 Task: Assign Ayush98111@gmail.com as Assignee of Issue Issue0000000103 in Backlog  in Scrum Project Project0000000021 in Jira. Assign Mailaustralia7@gmail.com as Assignee of Issue Issue0000000104 in Backlog  in Scrum Project Project0000000021 in Jira. Assign Mailaustralia7@gmail.com as Assignee of Issue Issue0000000105 in Backlog  in Scrum Project Project0000000021 in Jira. Assign Carxxstreet791@gmail.com as Assignee of Issue Issue0000000106 in Backlog  in Scrum Project Project0000000022 in Jira. Assign Carxxstreet791@gmail.com as Assignee of Issue Issue0000000107 in Backlog  in Scrum Project Project0000000022 in Jira
Action: Mouse moved to (655, 599)
Screenshot: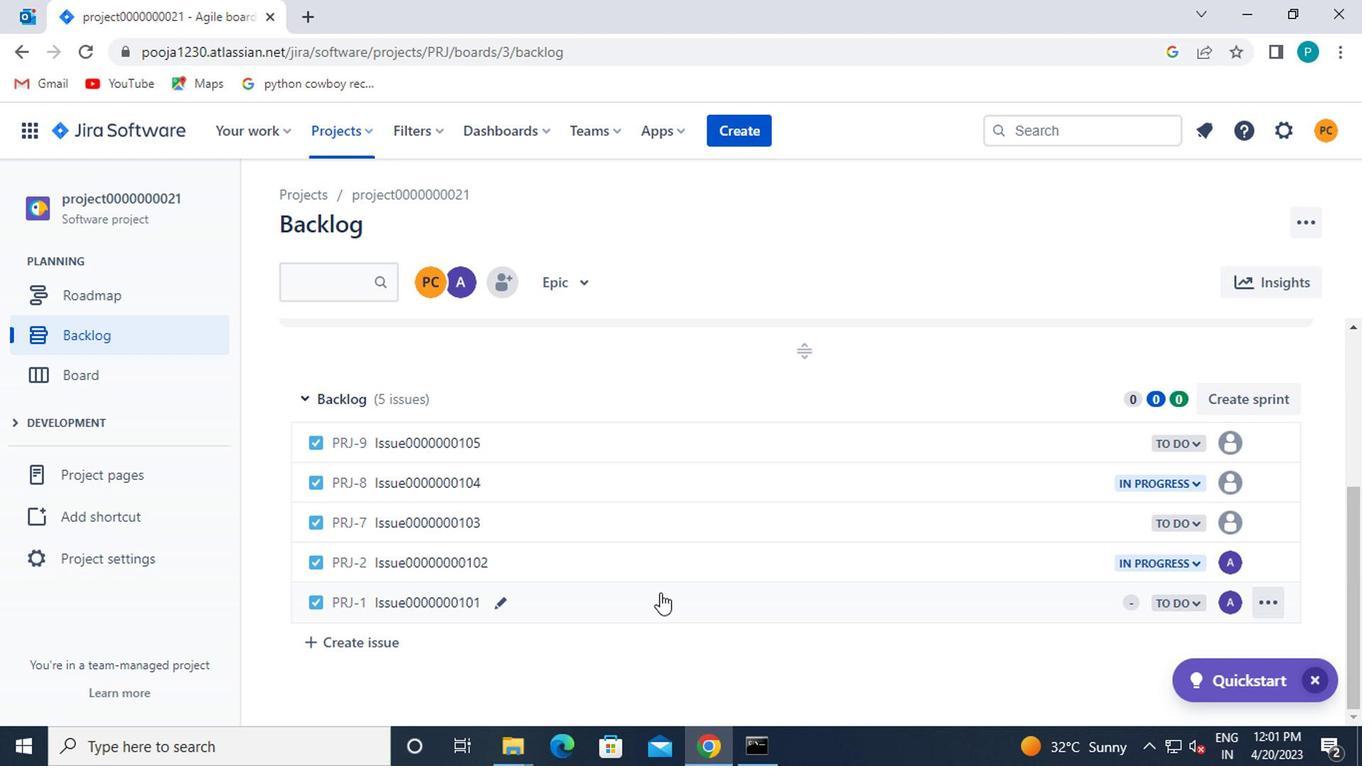 
Action: Mouse scrolled (655, 598) with delta (0, -1)
Screenshot: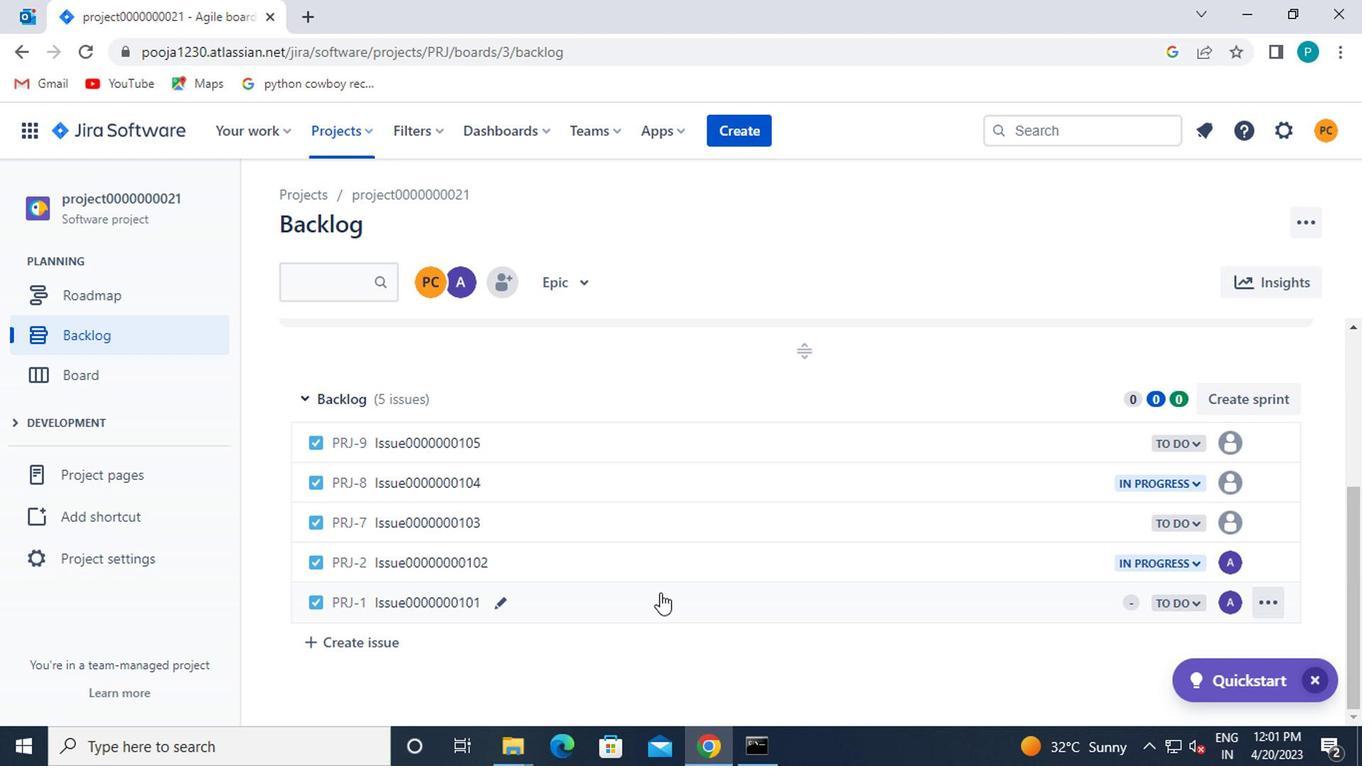 
Action: Mouse moved to (655, 602)
Screenshot: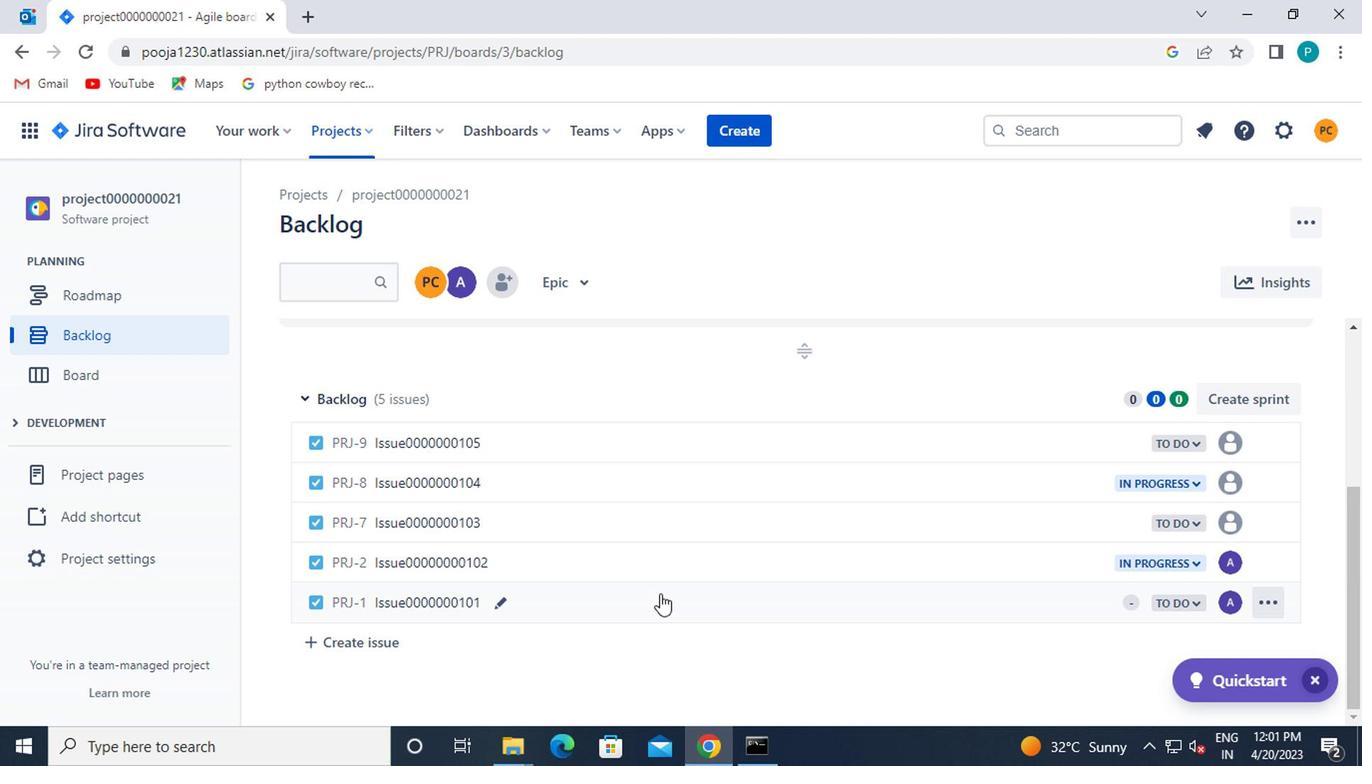 
Action: Mouse scrolled (655, 600) with delta (0, -1)
Screenshot: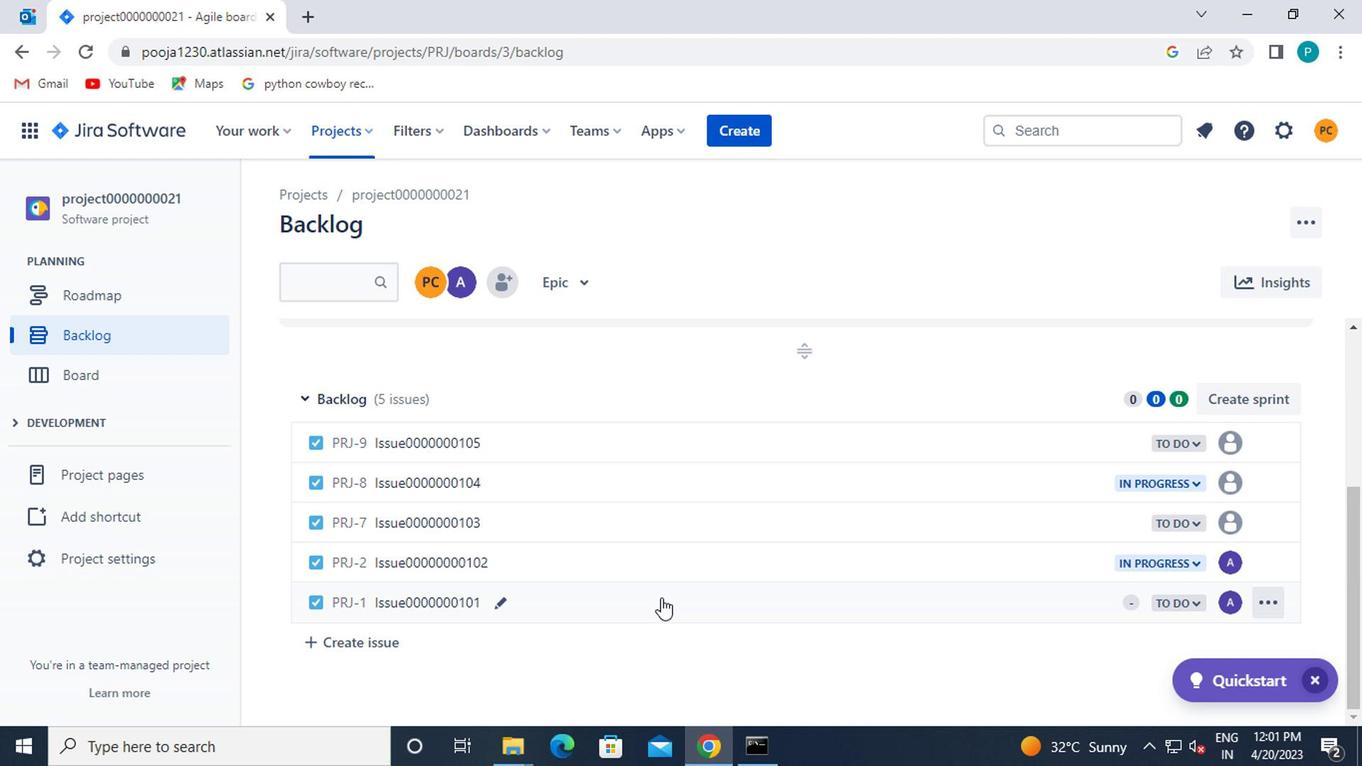 
Action: Mouse moved to (1220, 527)
Screenshot: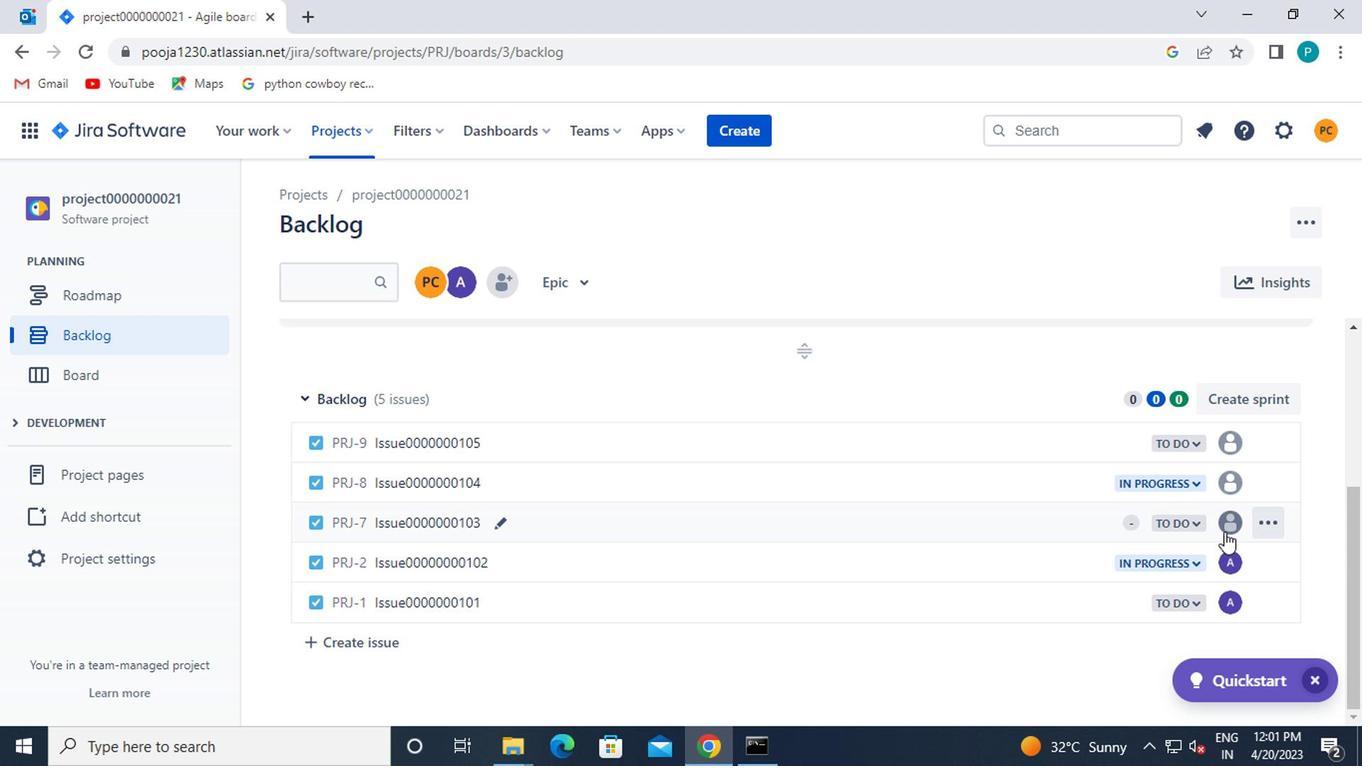 
Action: Mouse pressed left at (1220, 527)
Screenshot: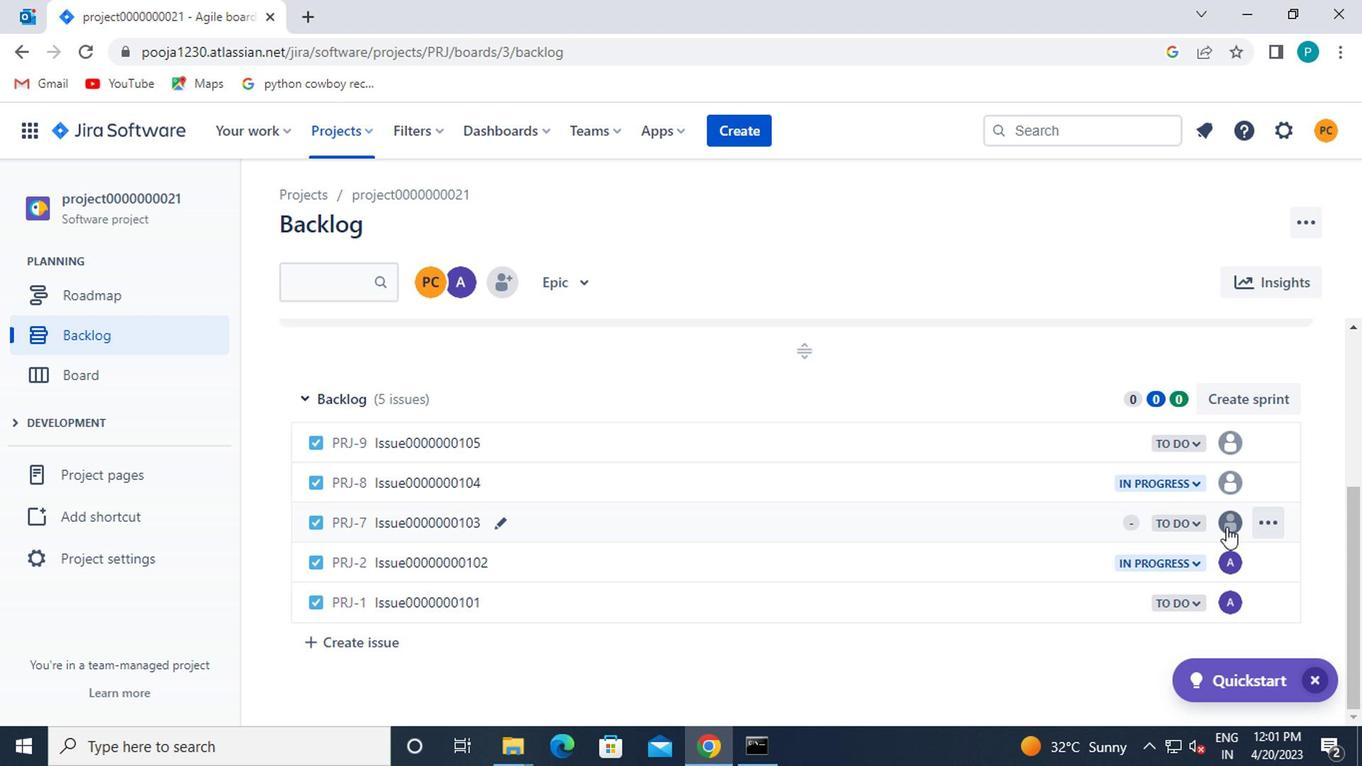 
Action: Mouse moved to (1085, 634)
Screenshot: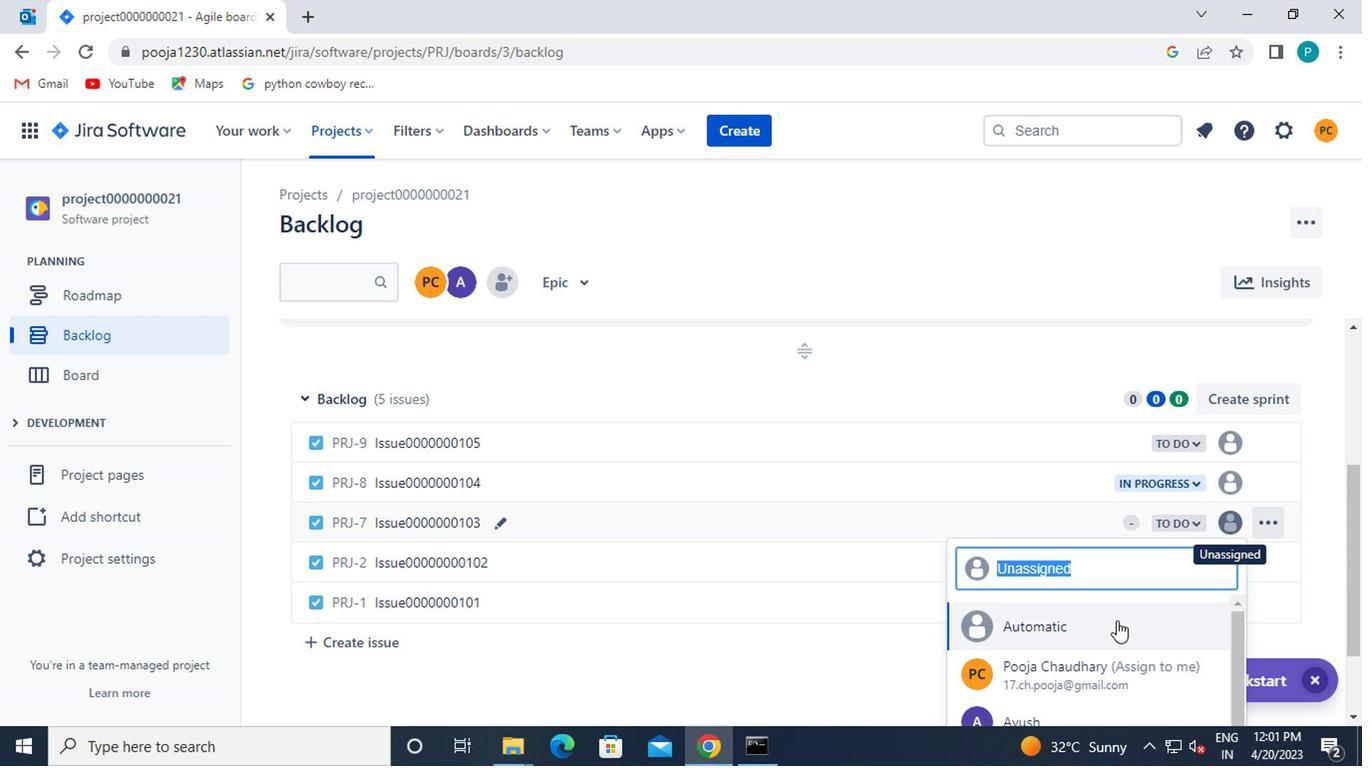 
Action: Mouse scrolled (1085, 634) with delta (0, 0)
Screenshot: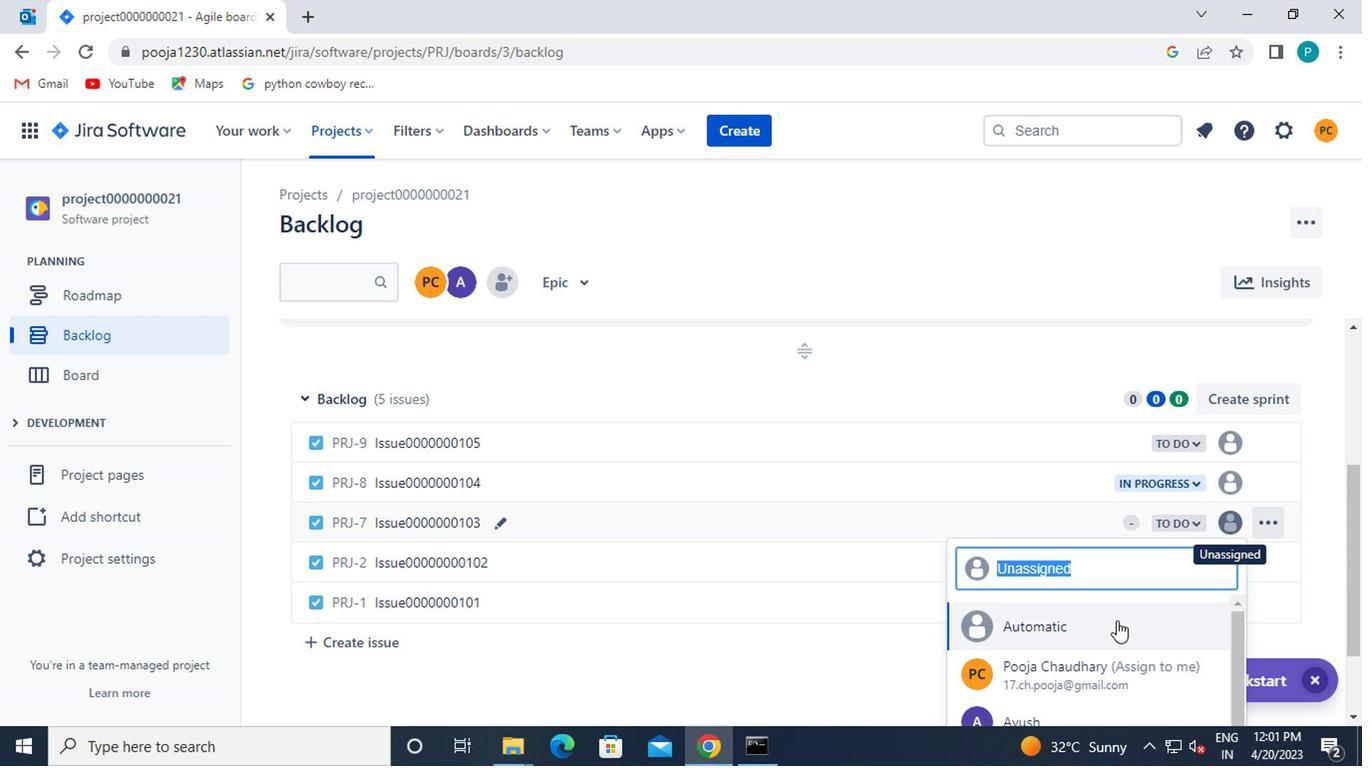 
Action: Mouse moved to (1083, 637)
Screenshot: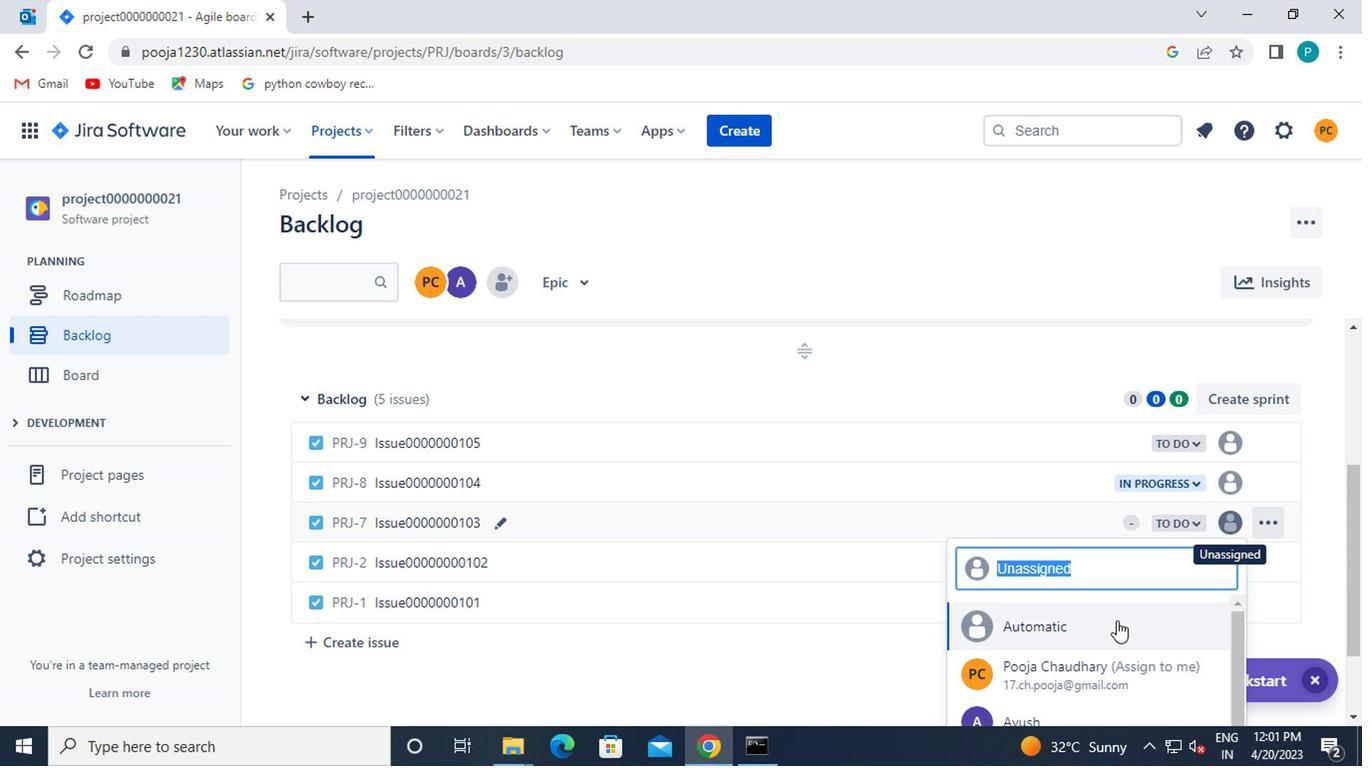 
Action: Mouse scrolled (1083, 636) with delta (0, 0)
Screenshot: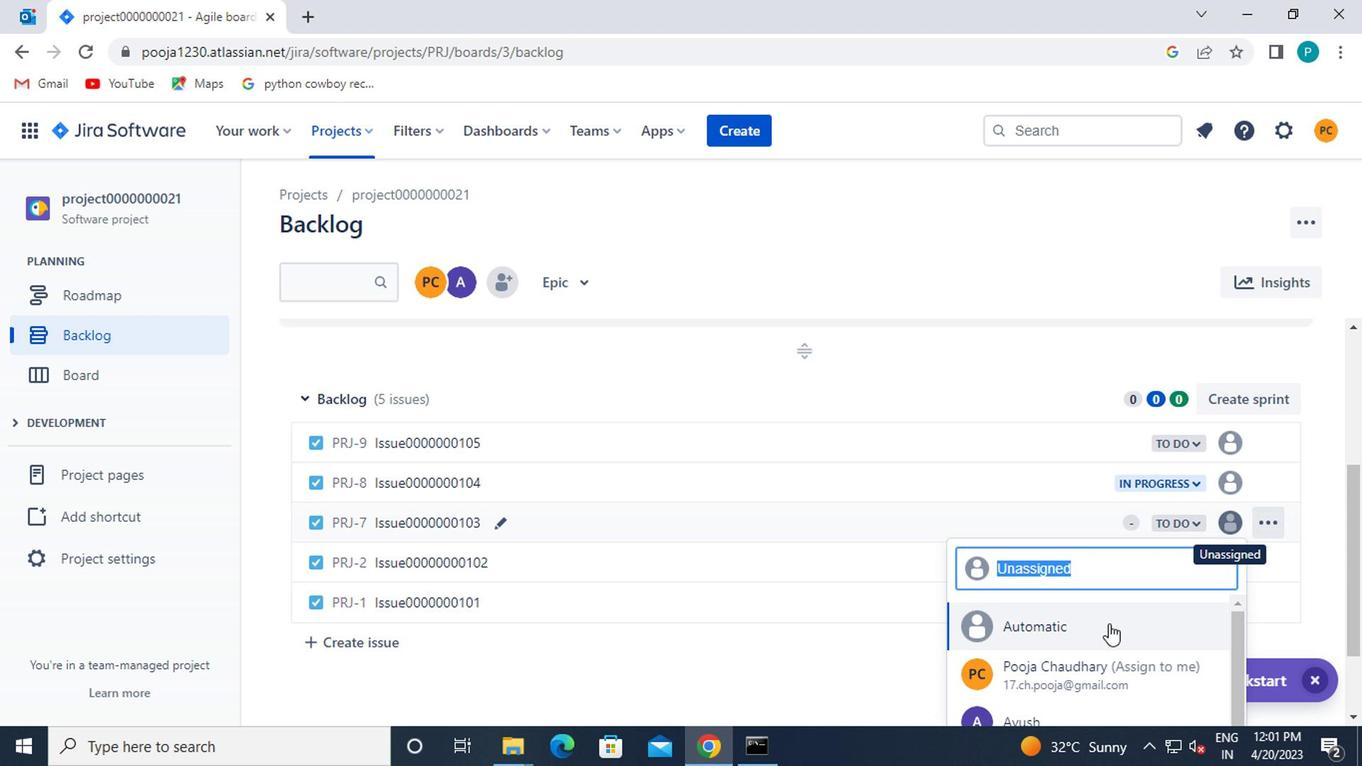 
Action: Mouse moved to (1076, 658)
Screenshot: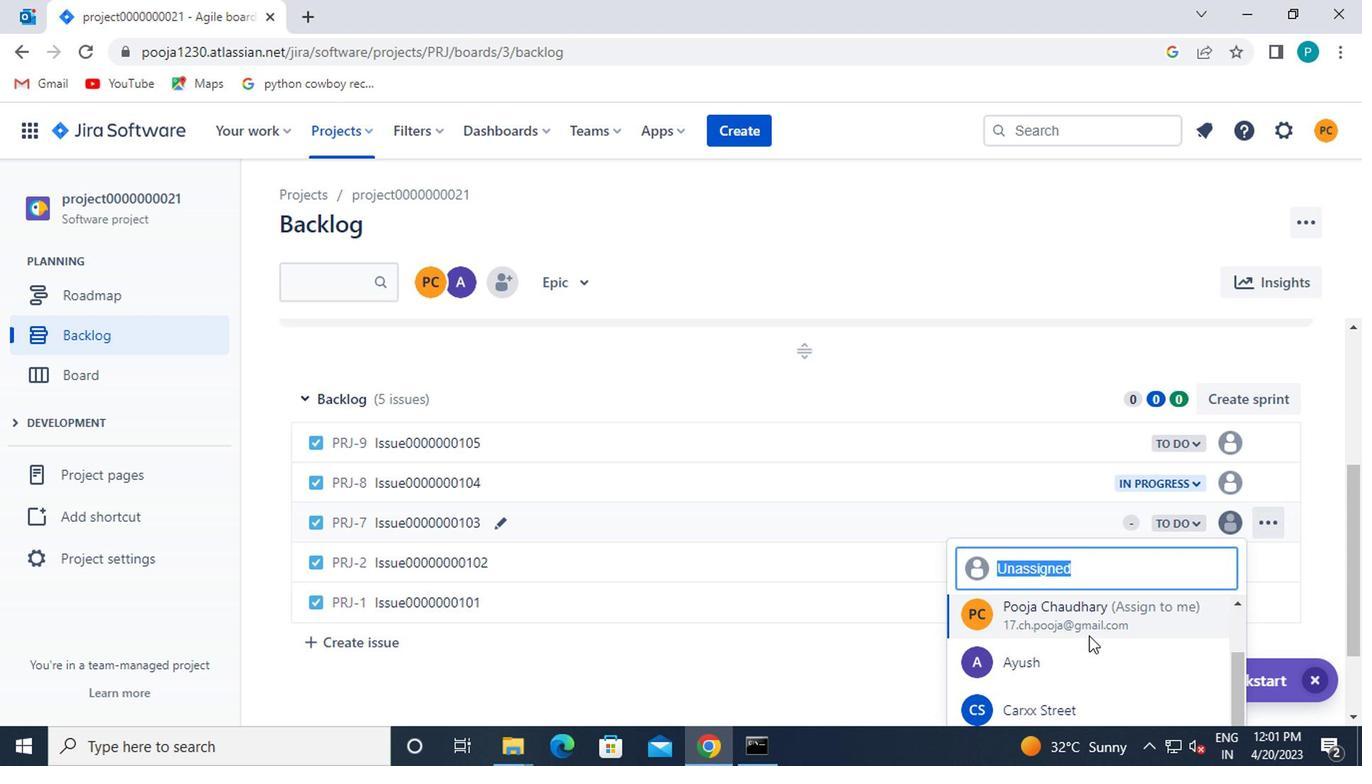 
Action: Mouse pressed left at (1076, 658)
Screenshot: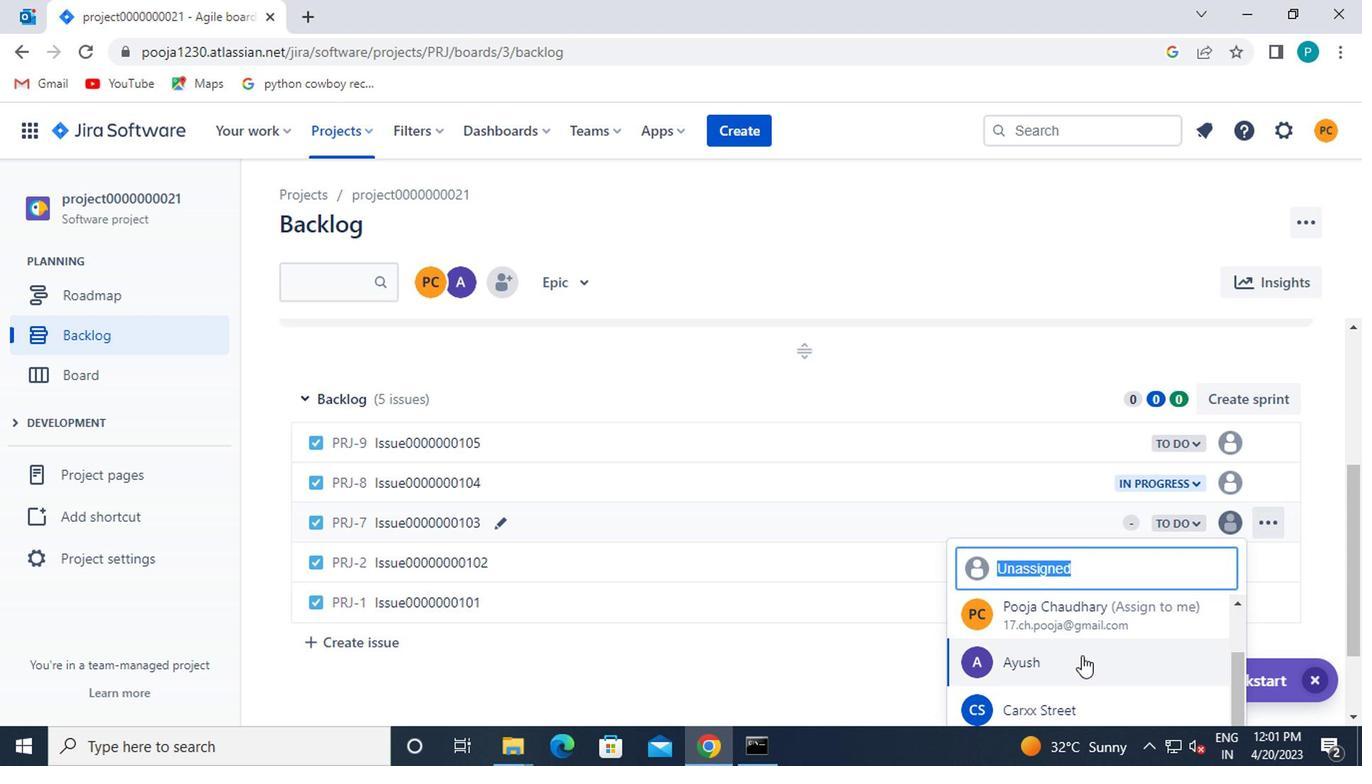 
Action: Mouse moved to (1222, 478)
Screenshot: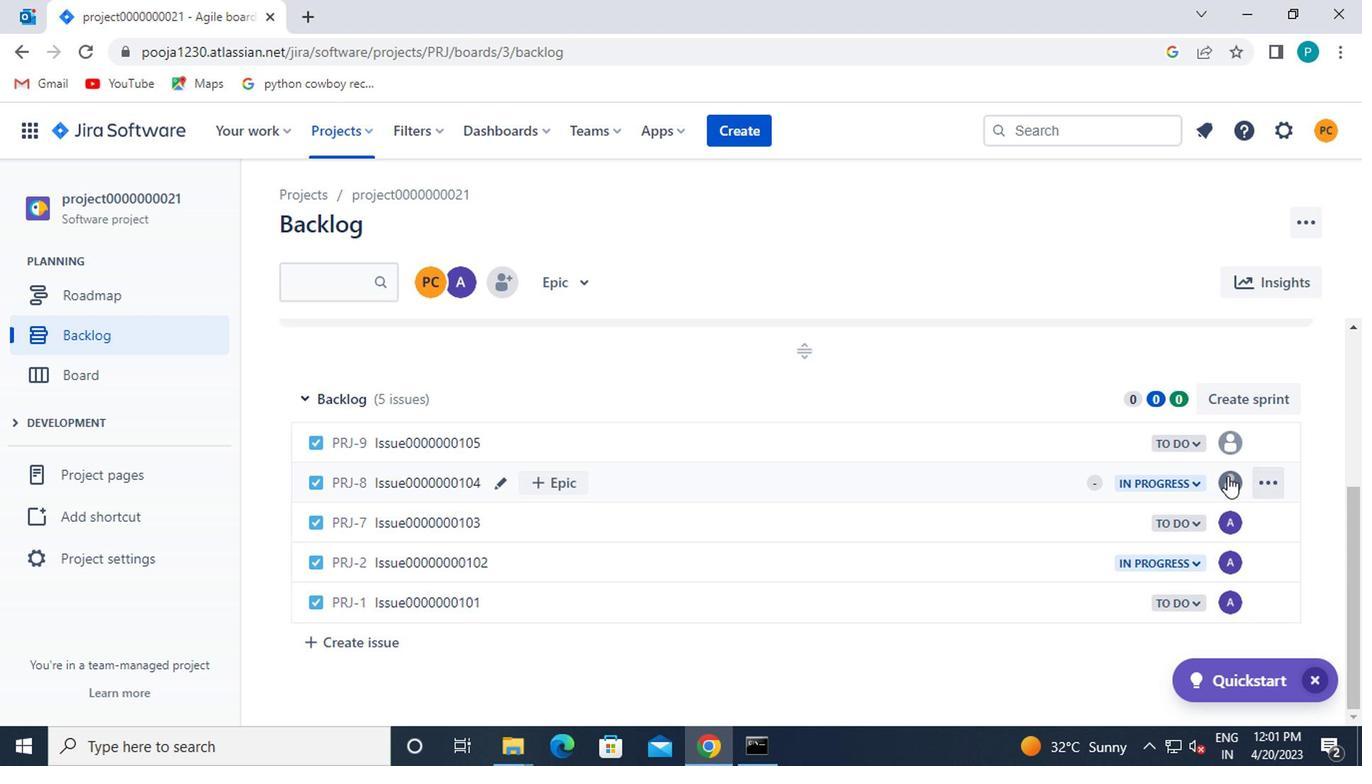 
Action: Mouse pressed left at (1222, 478)
Screenshot: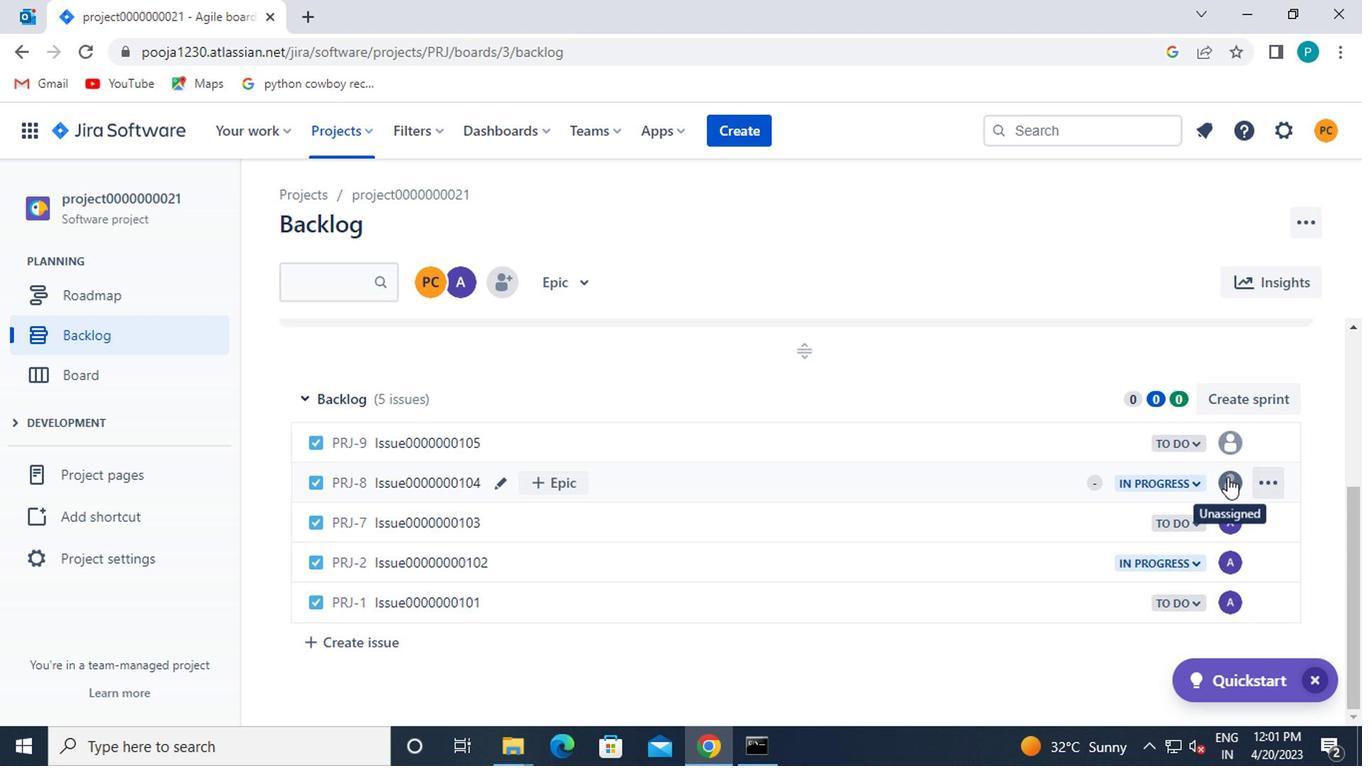 
Action: Mouse moved to (1023, 597)
Screenshot: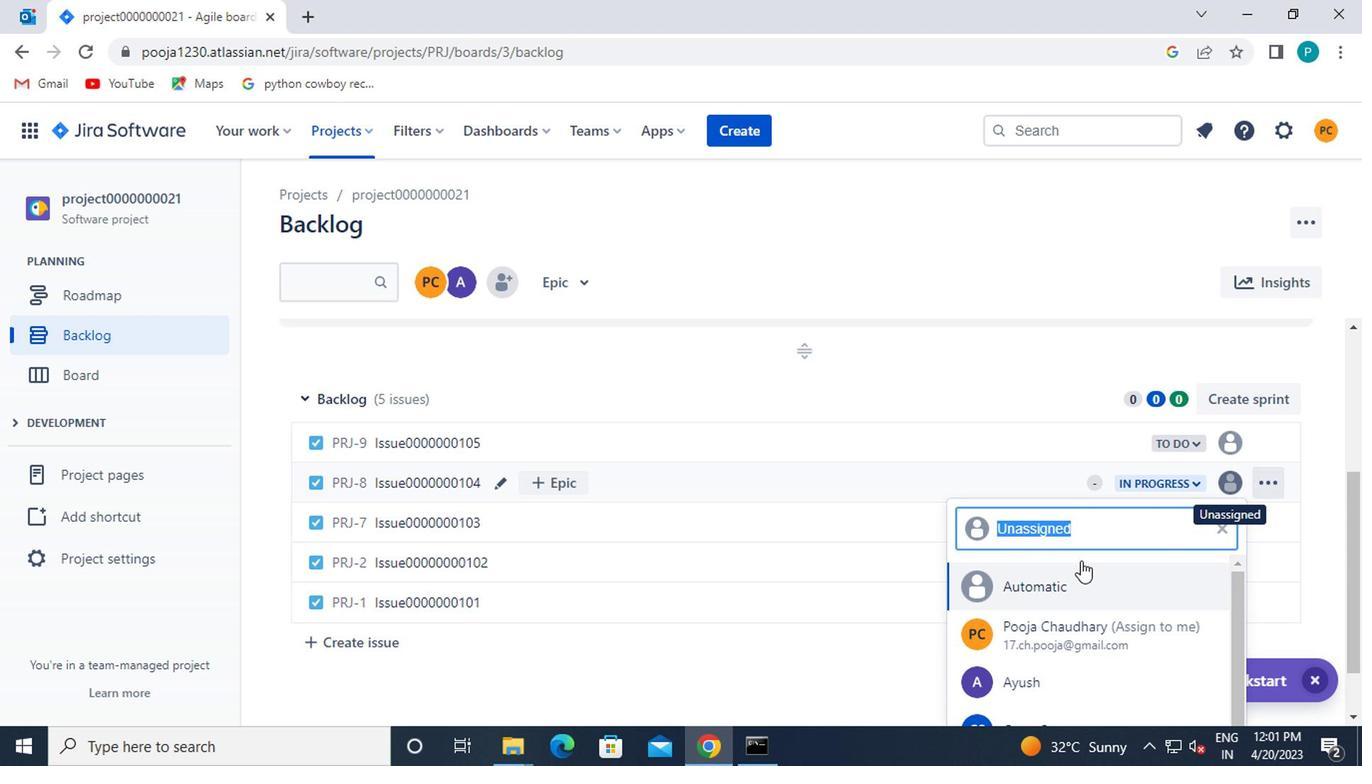 
Action: Mouse scrolled (1023, 595) with delta (0, -1)
Screenshot: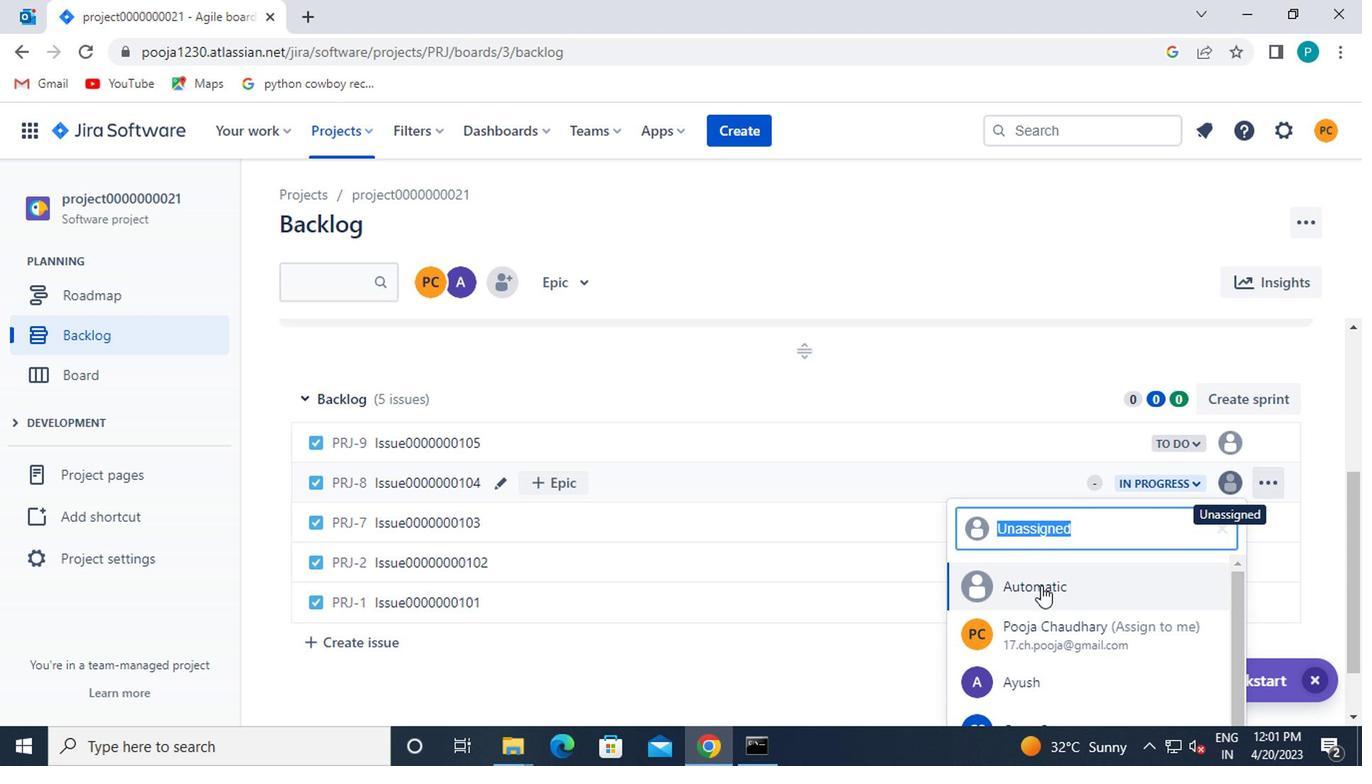 
Action: Mouse moved to (1021, 600)
Screenshot: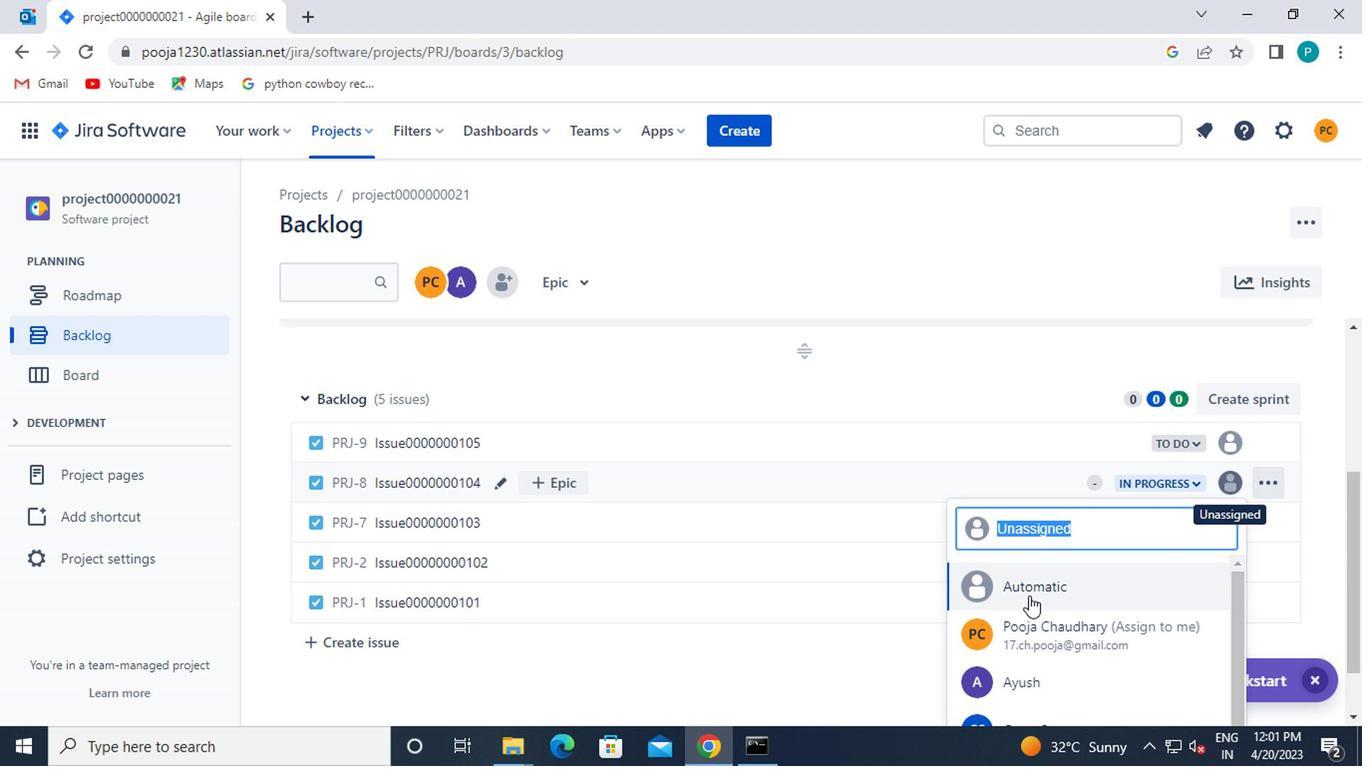 
Action: Mouse scrolled (1021, 600) with delta (0, 0)
Screenshot: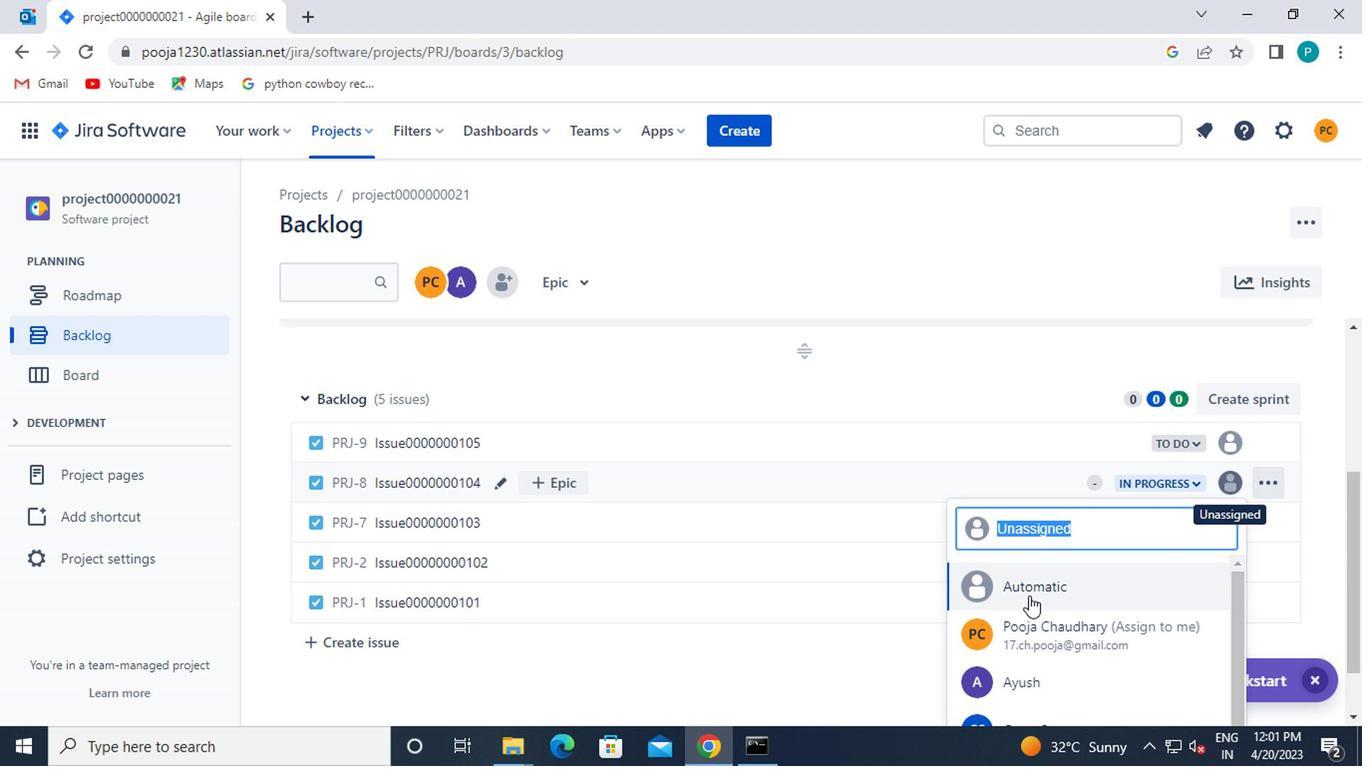 
Action: Mouse moved to (1042, 715)
Screenshot: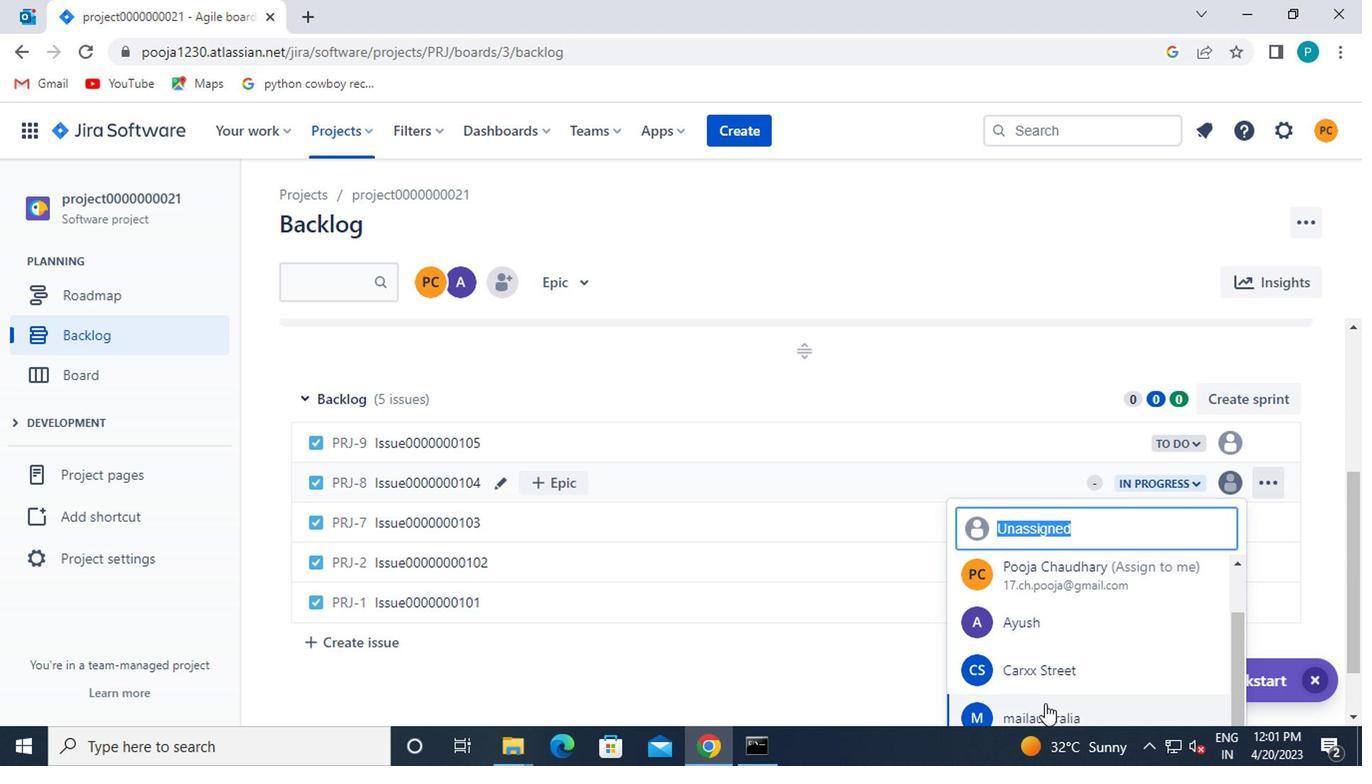 
Action: Mouse pressed left at (1042, 715)
Screenshot: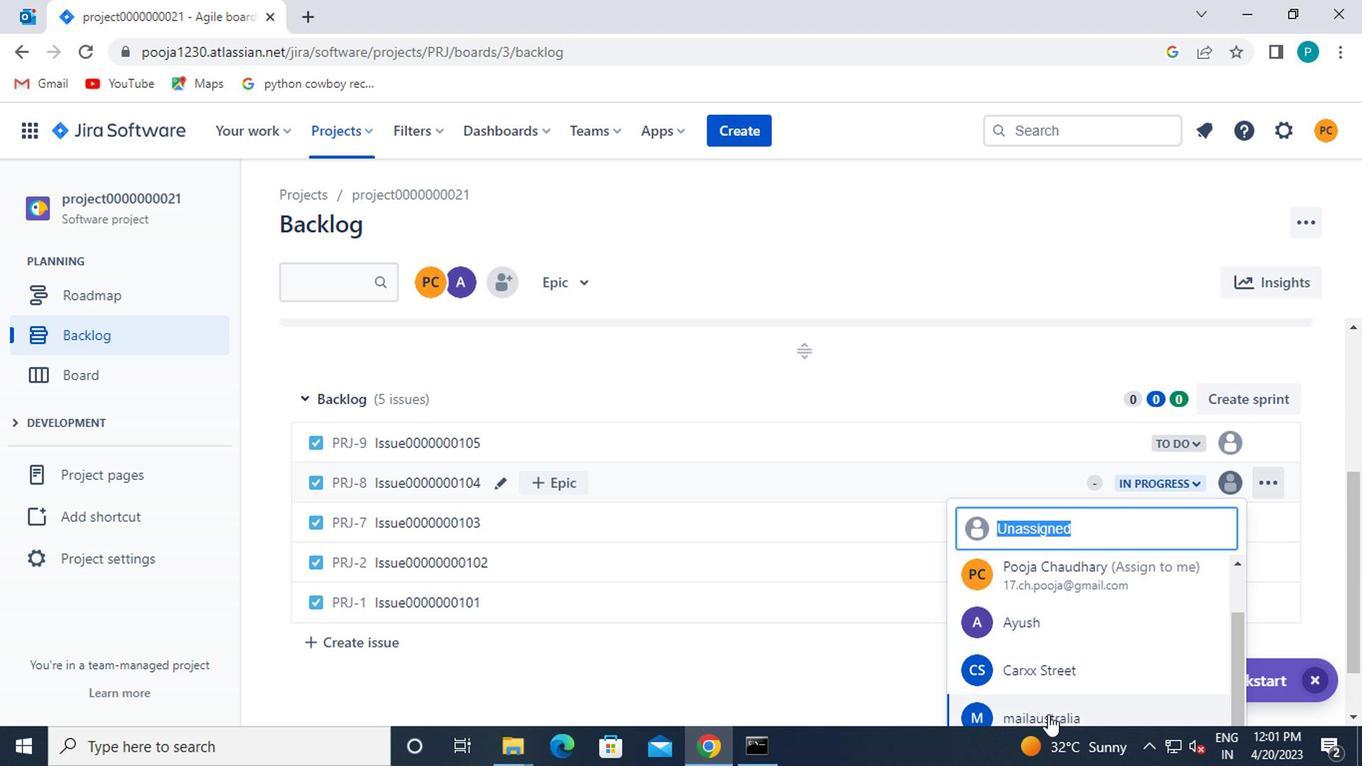 
Action: Mouse moved to (1218, 439)
Screenshot: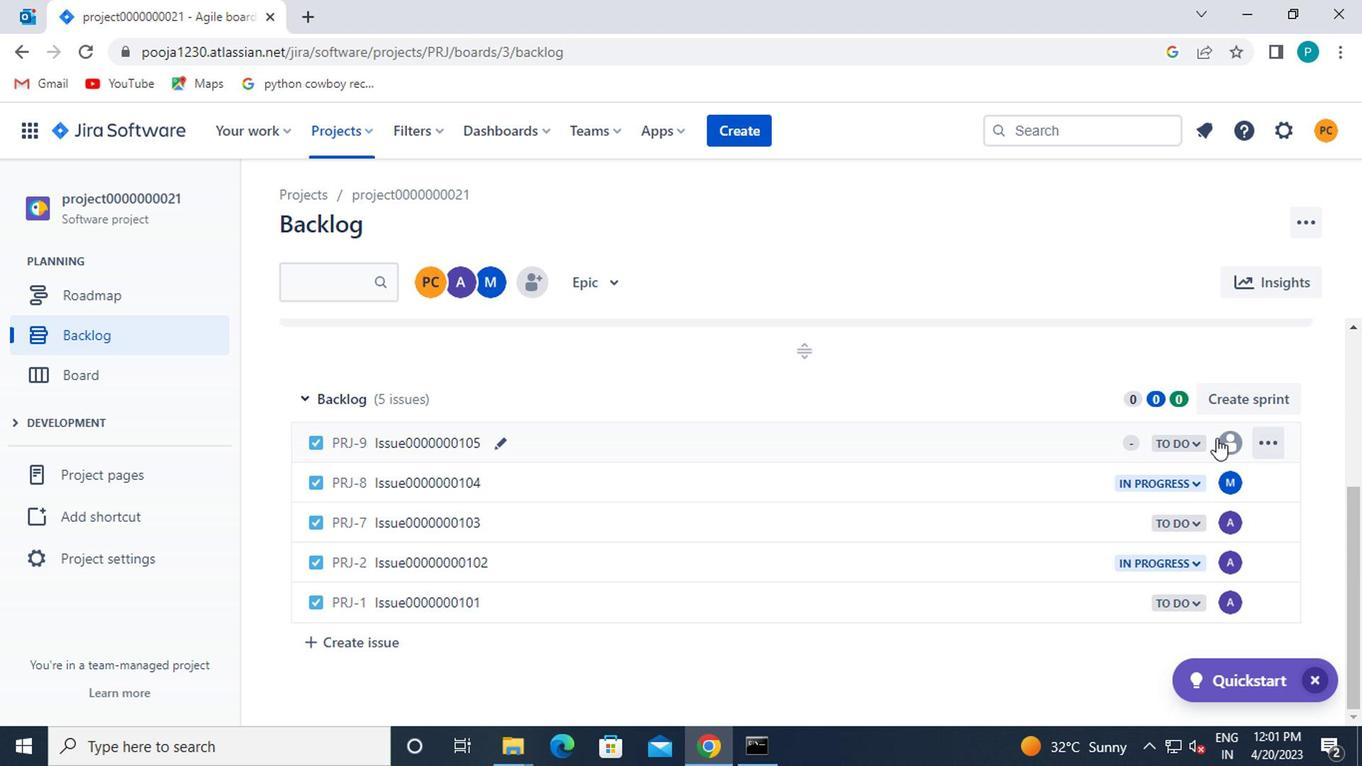 
Action: Mouse pressed left at (1218, 439)
Screenshot: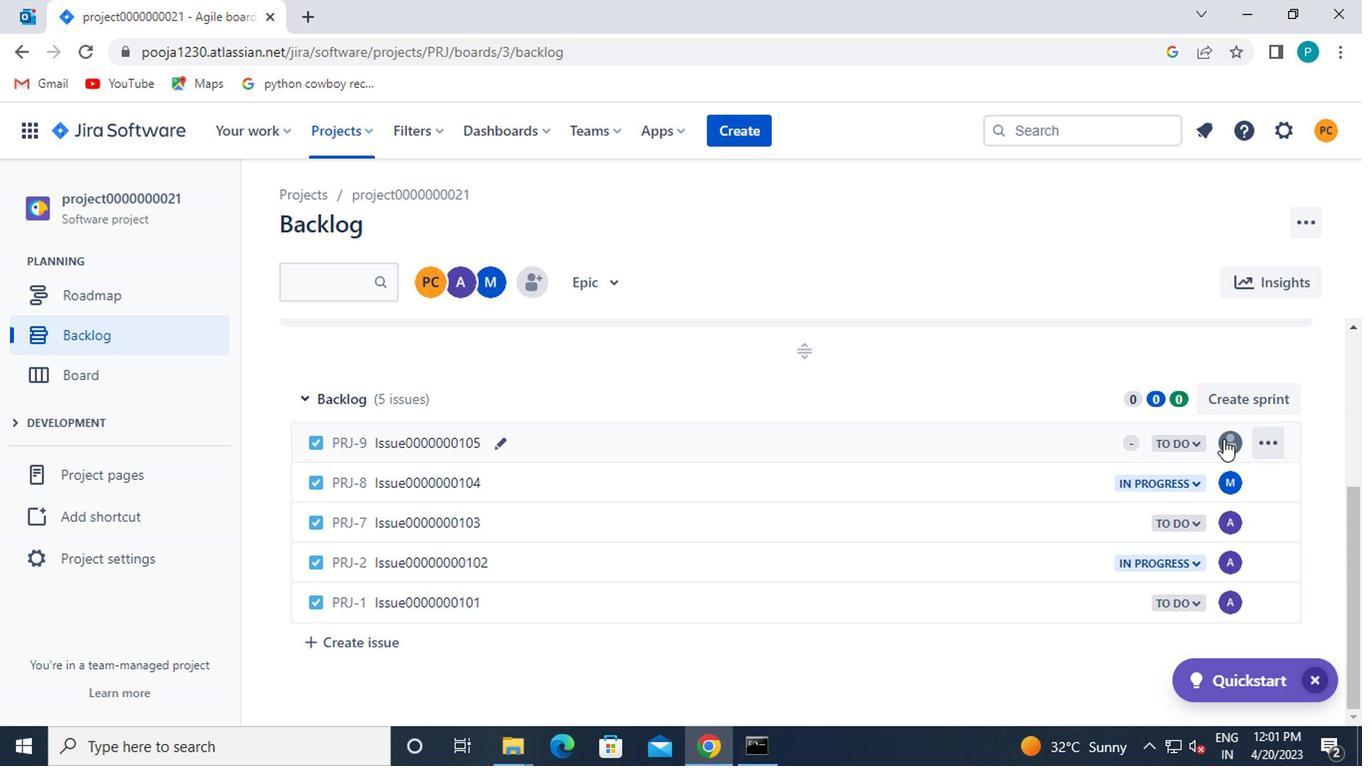 
Action: Mouse moved to (1083, 587)
Screenshot: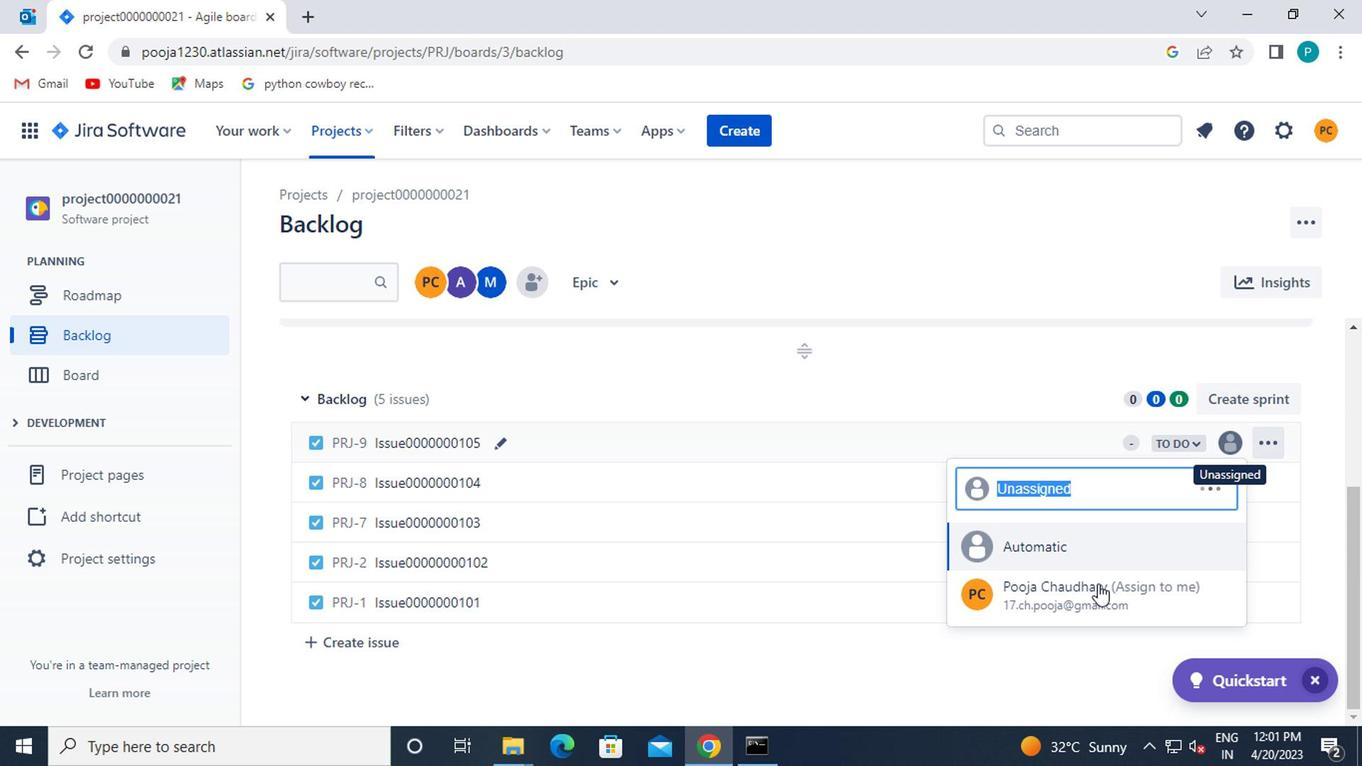 
Action: Mouse scrolled (1083, 586) with delta (0, -1)
Screenshot: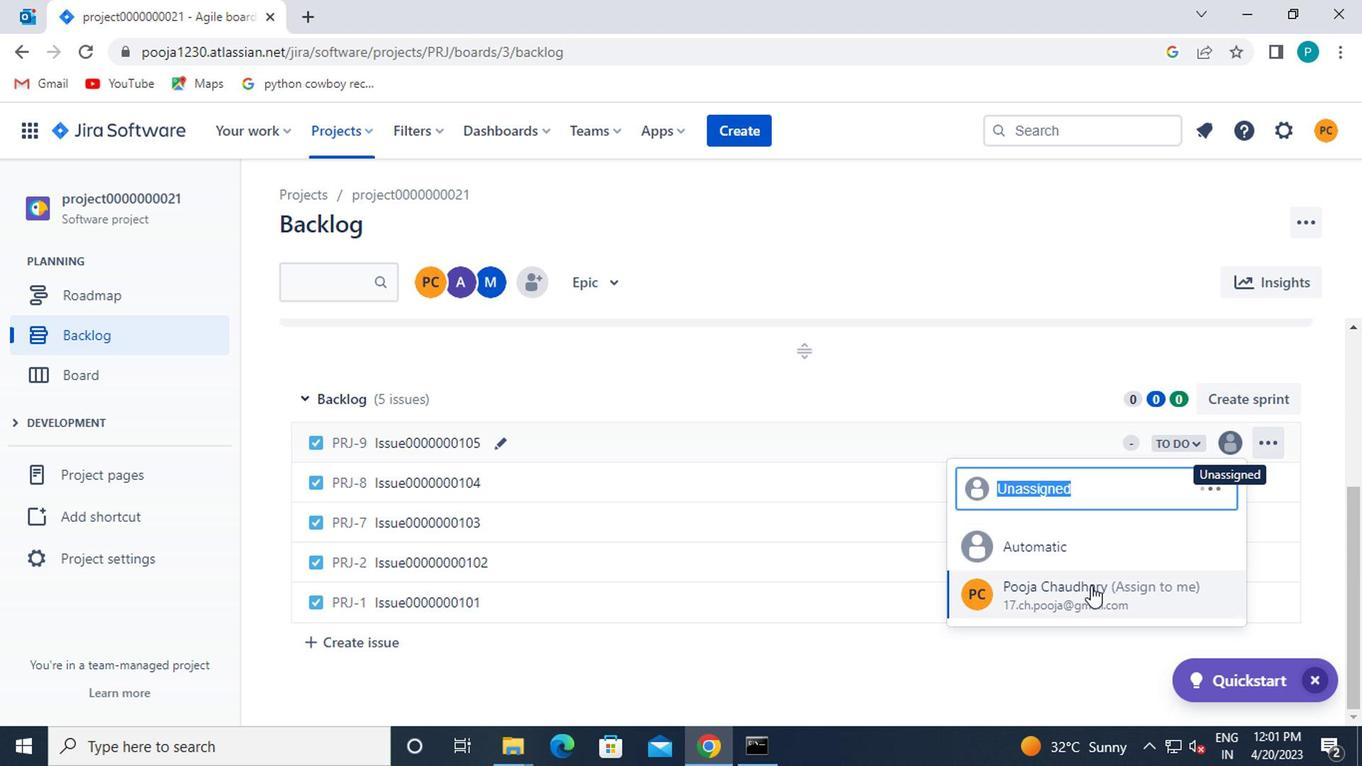 
Action: Mouse scrolled (1083, 586) with delta (0, -1)
Screenshot: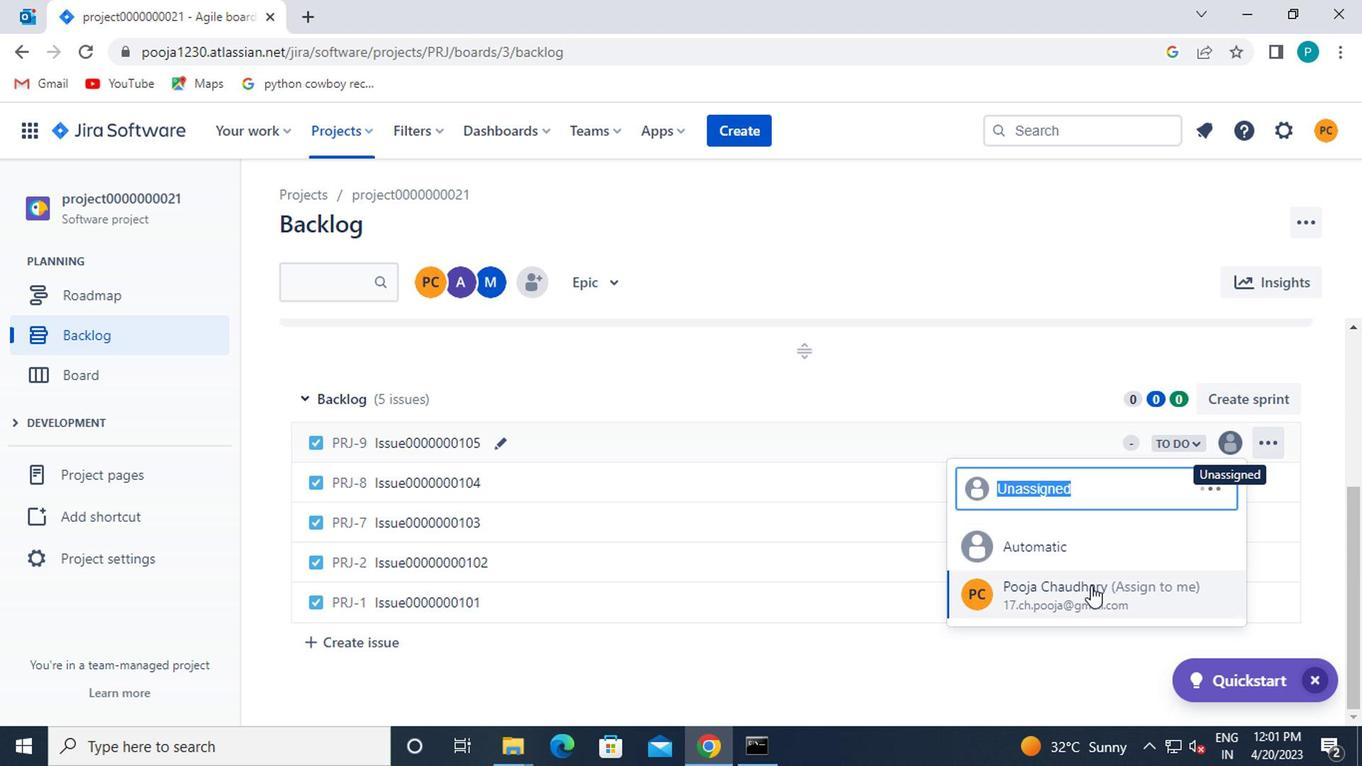 
Action: Mouse moved to (1051, 566)
Screenshot: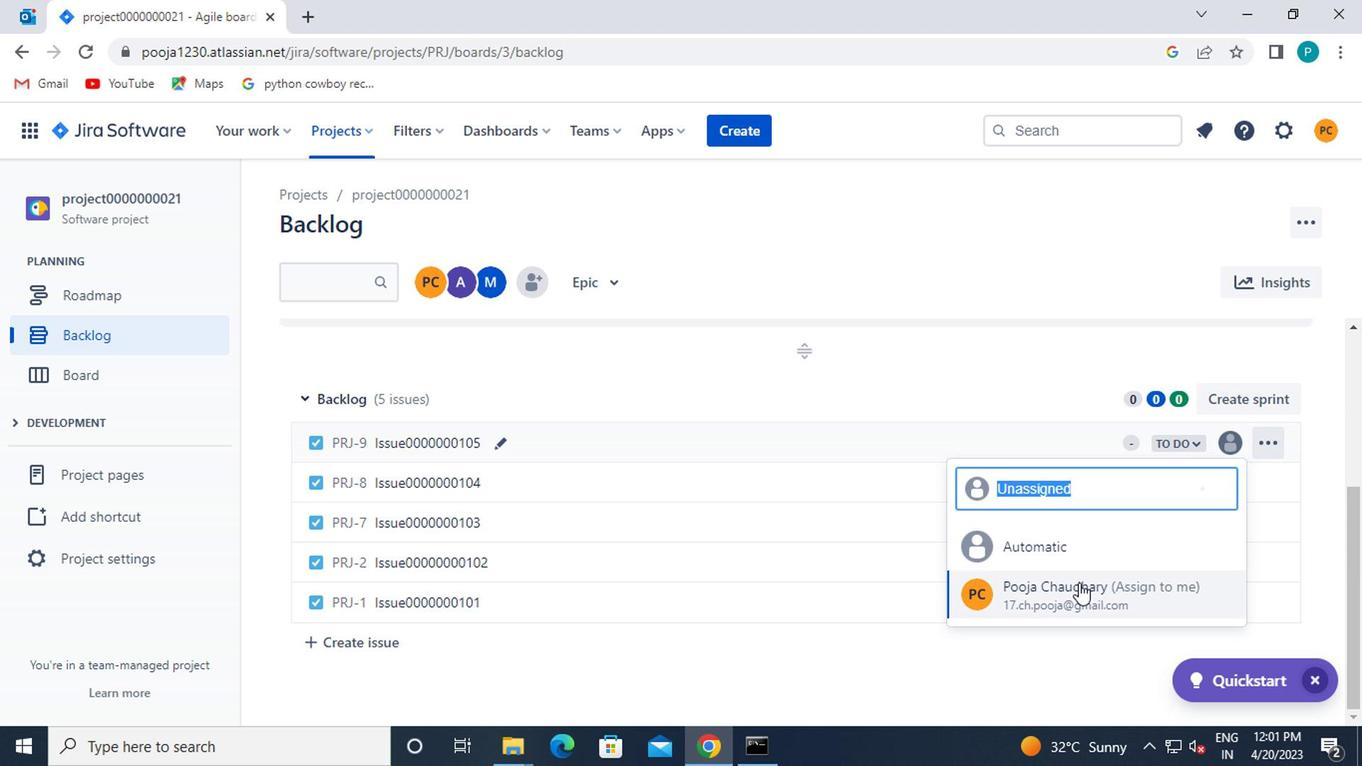 
Action: Mouse scrolled (1051, 566) with delta (0, 0)
Screenshot: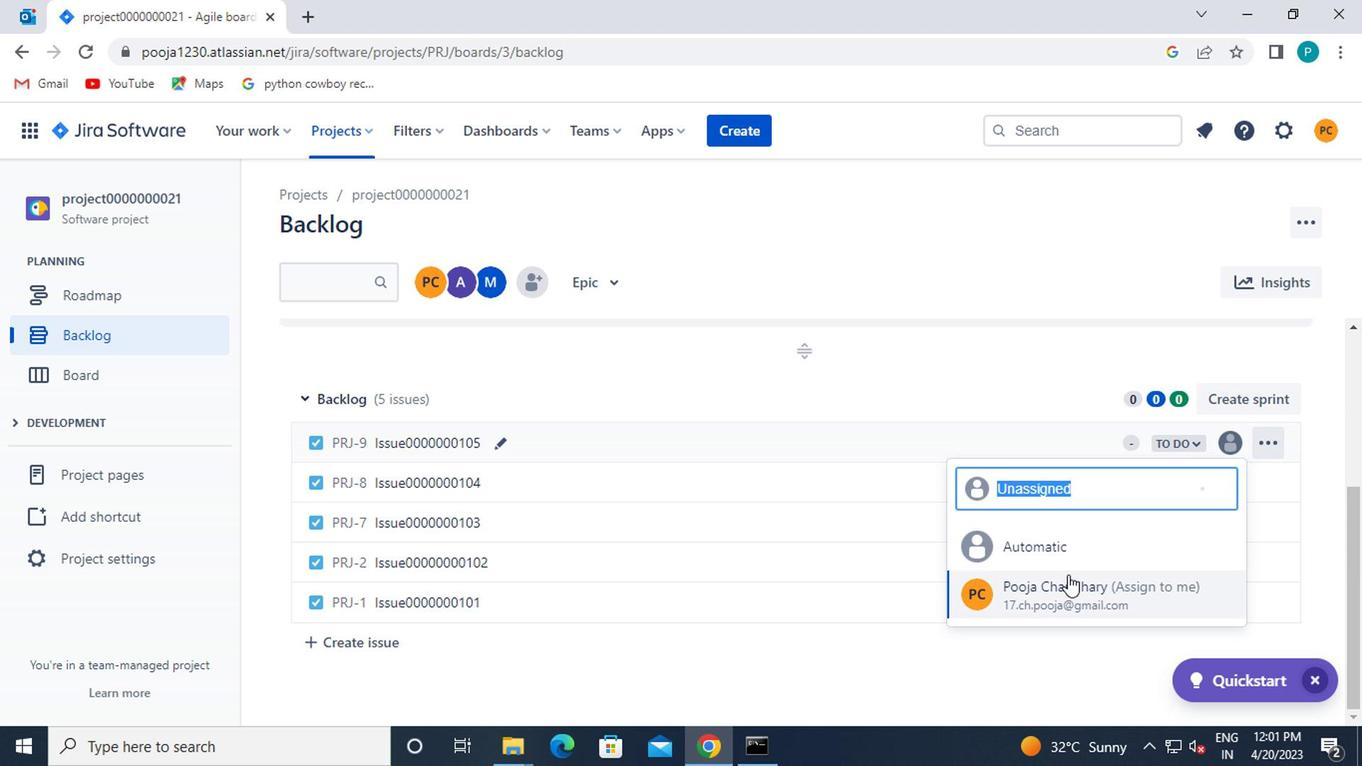 
Action: Mouse scrolled (1051, 566) with delta (0, 0)
Screenshot: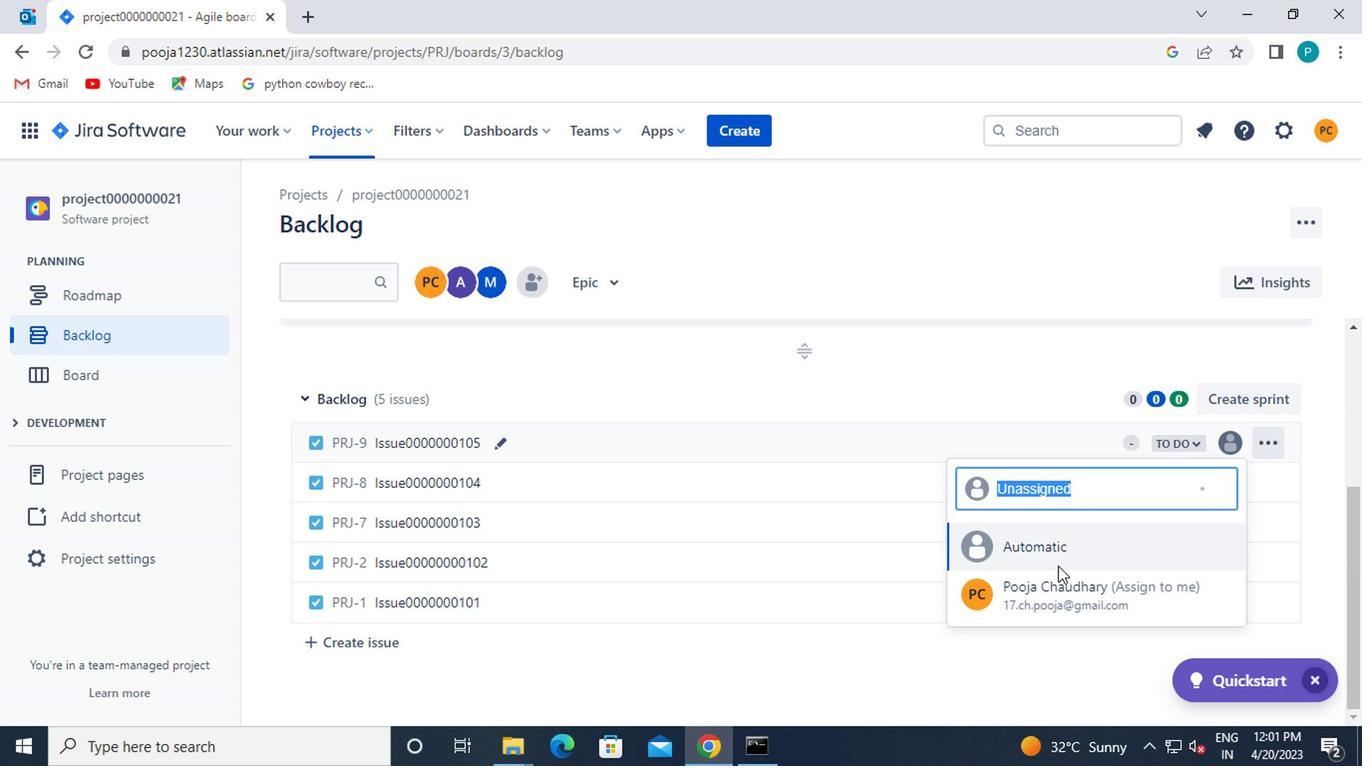 
Action: Mouse scrolled (1051, 566) with delta (0, 0)
Screenshot: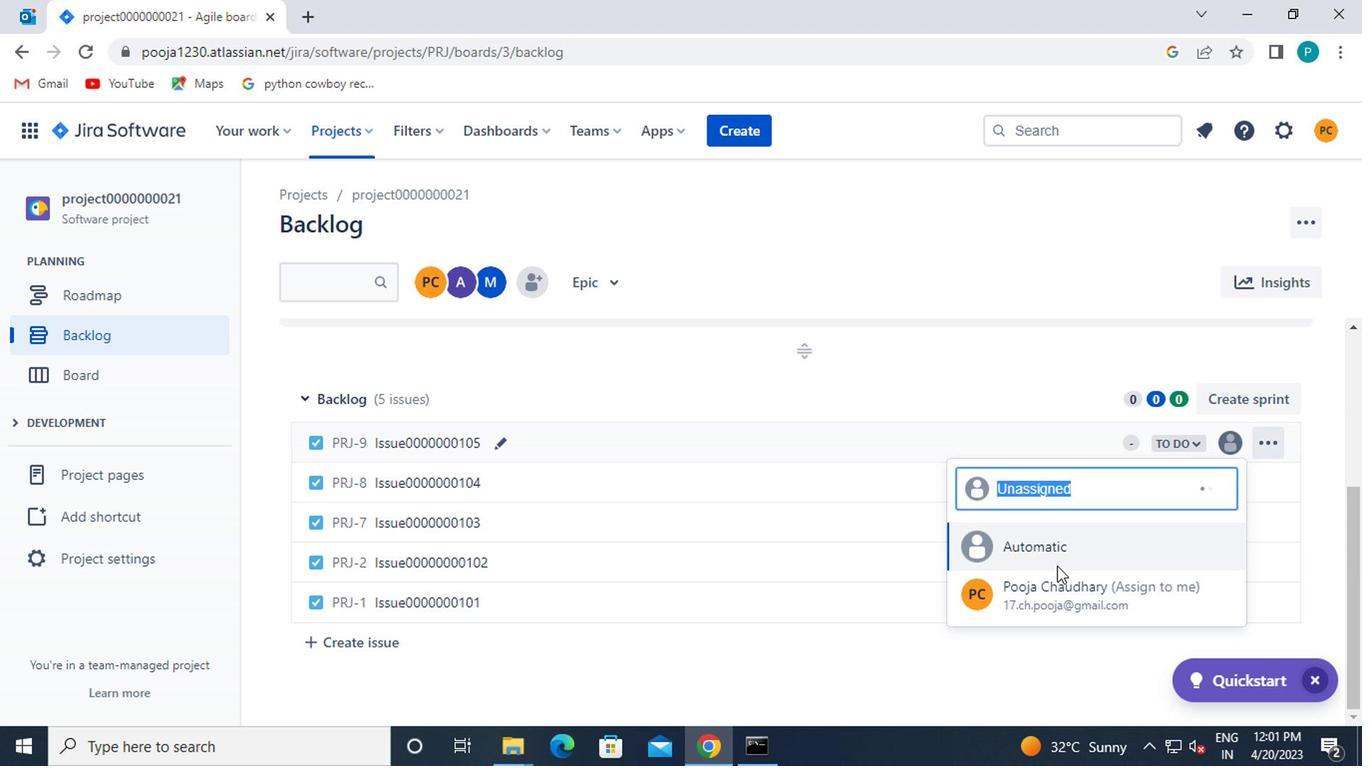 
Action: Mouse moved to (1048, 575)
Screenshot: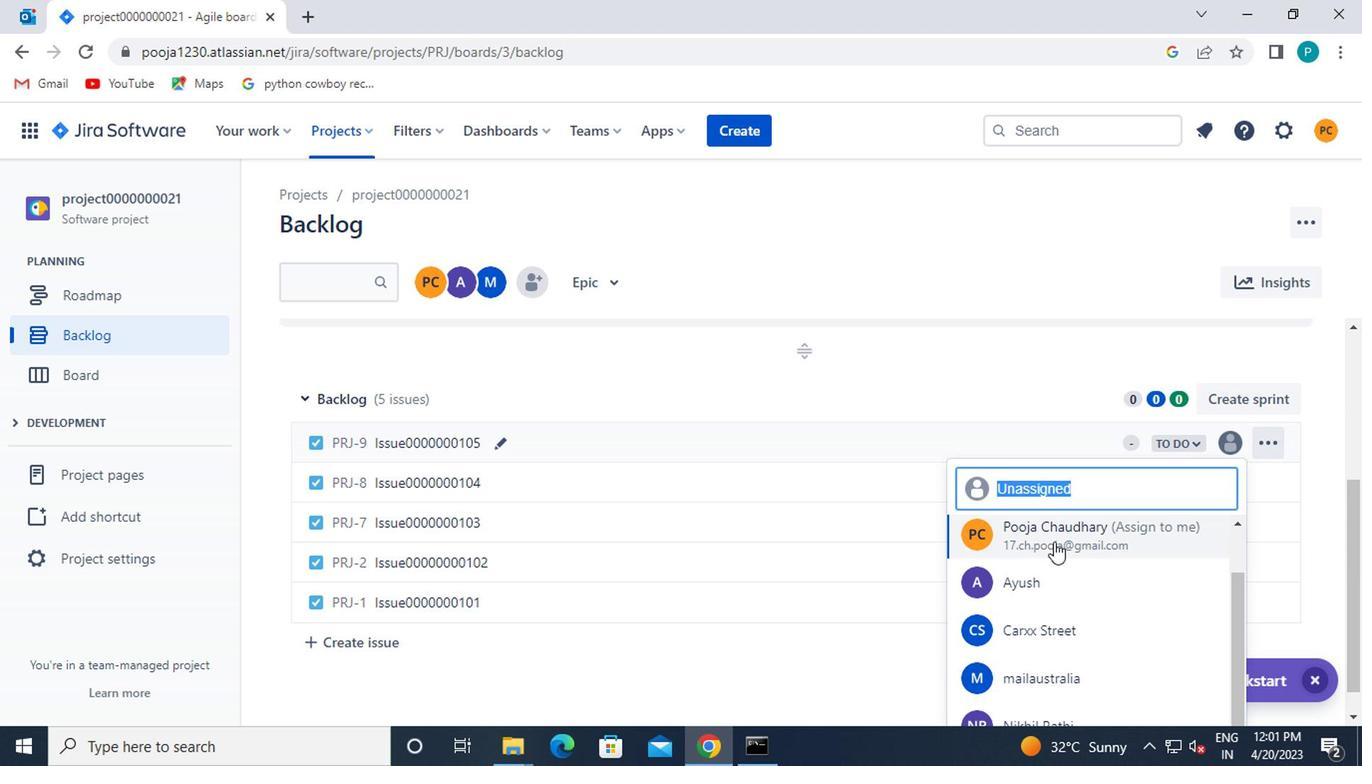
Action: Mouse scrolled (1048, 573) with delta (0, -1)
Screenshot: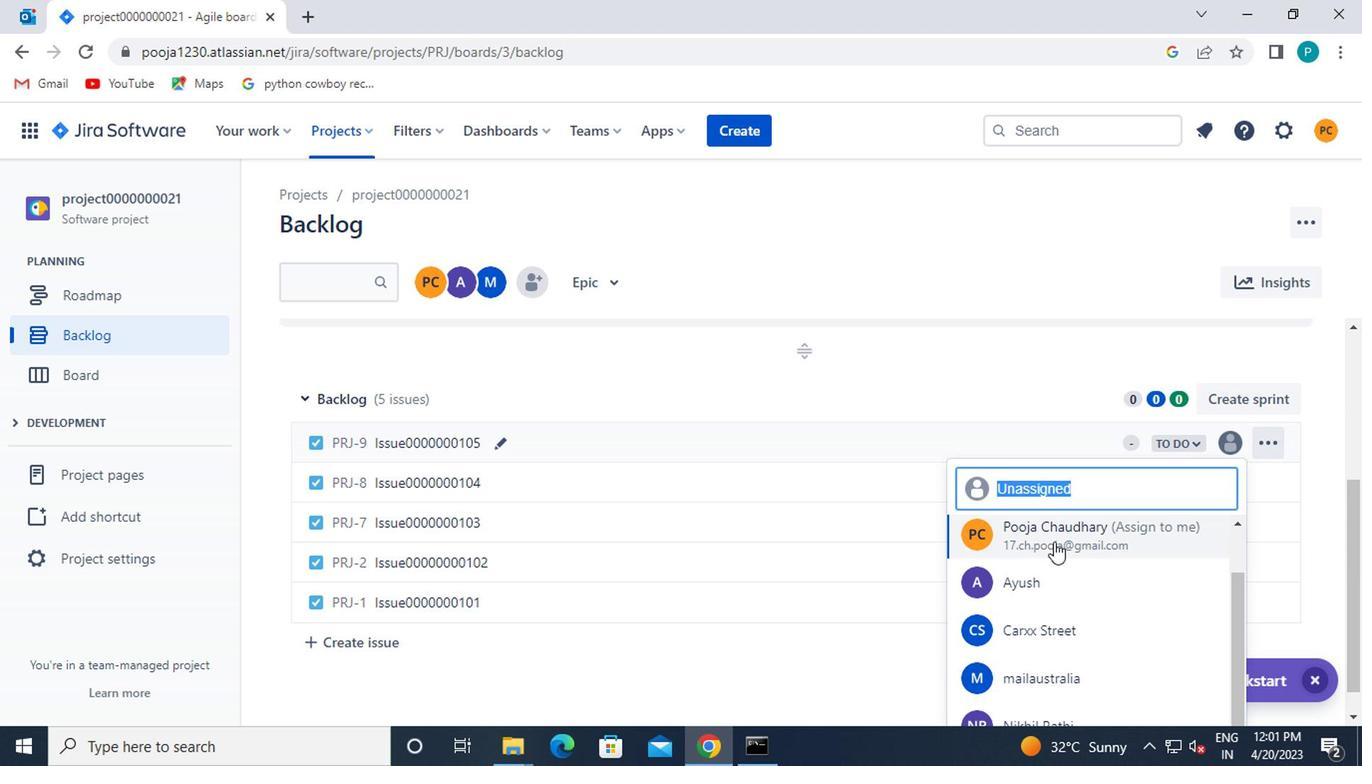 
Action: Mouse moved to (1068, 683)
Screenshot: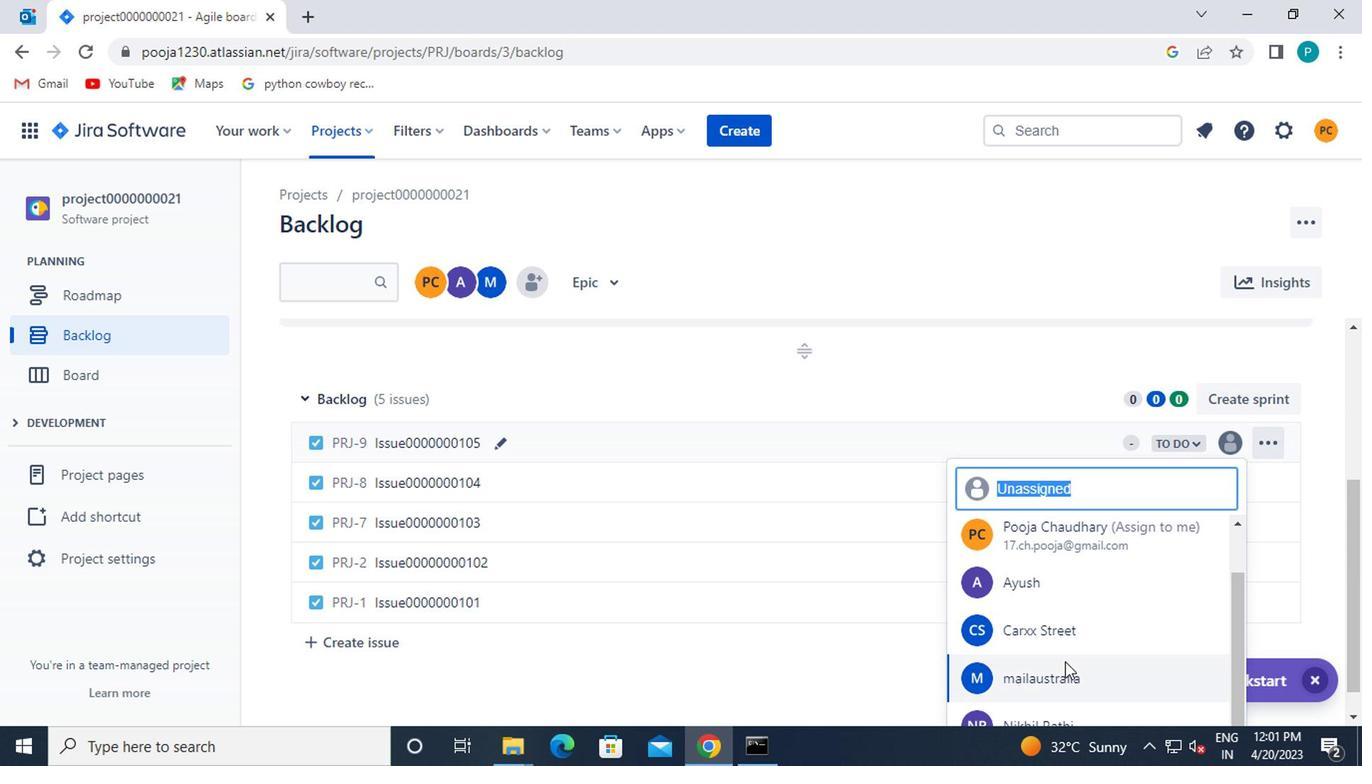 
Action: Mouse pressed left at (1068, 683)
Screenshot: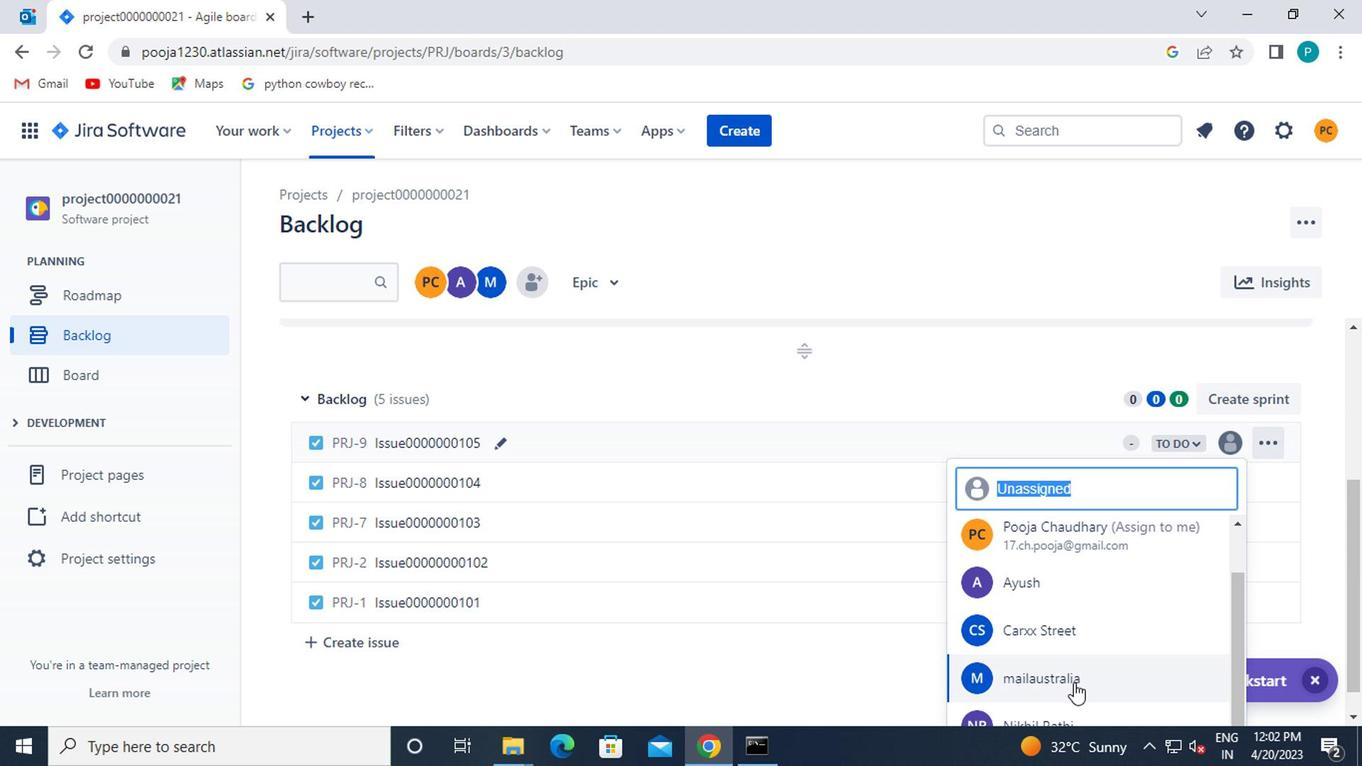 
Action: Mouse moved to (346, 133)
Screenshot: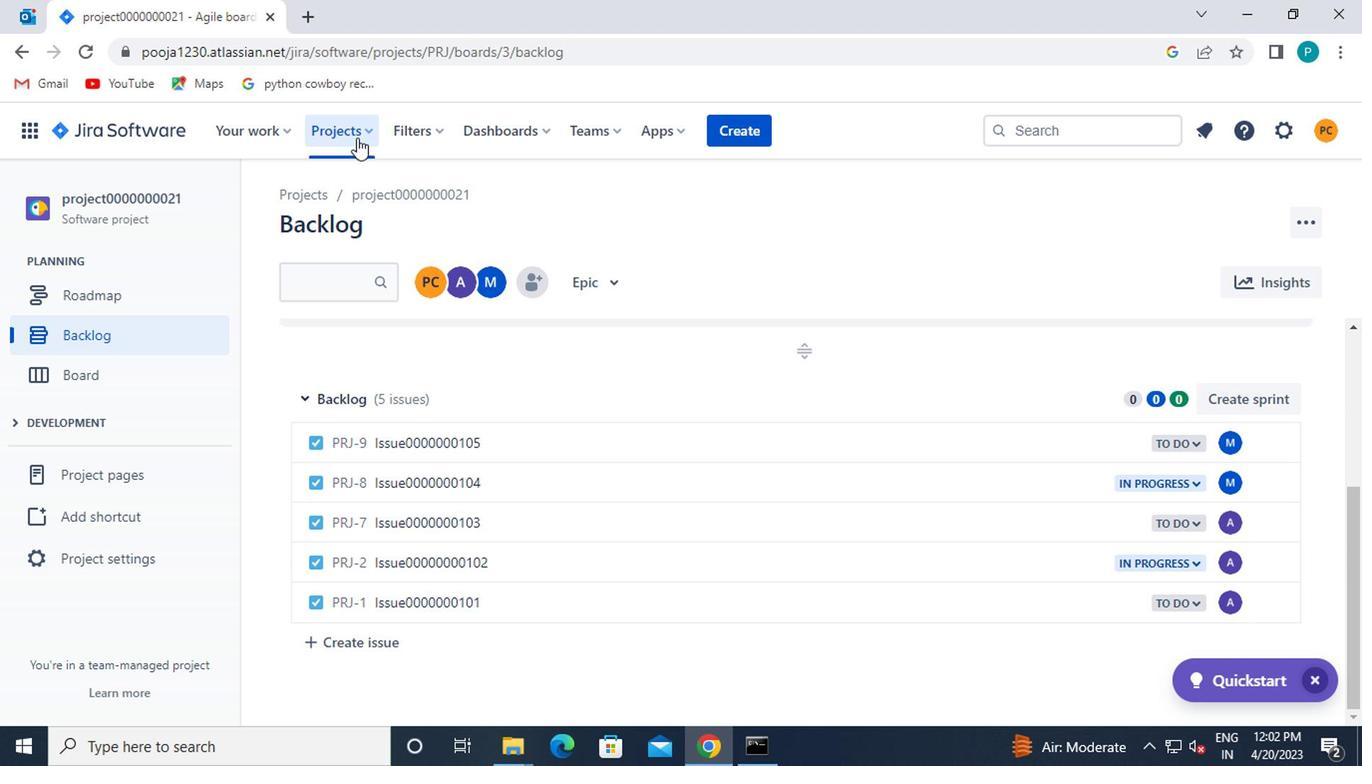 
Action: Mouse pressed left at (346, 133)
Screenshot: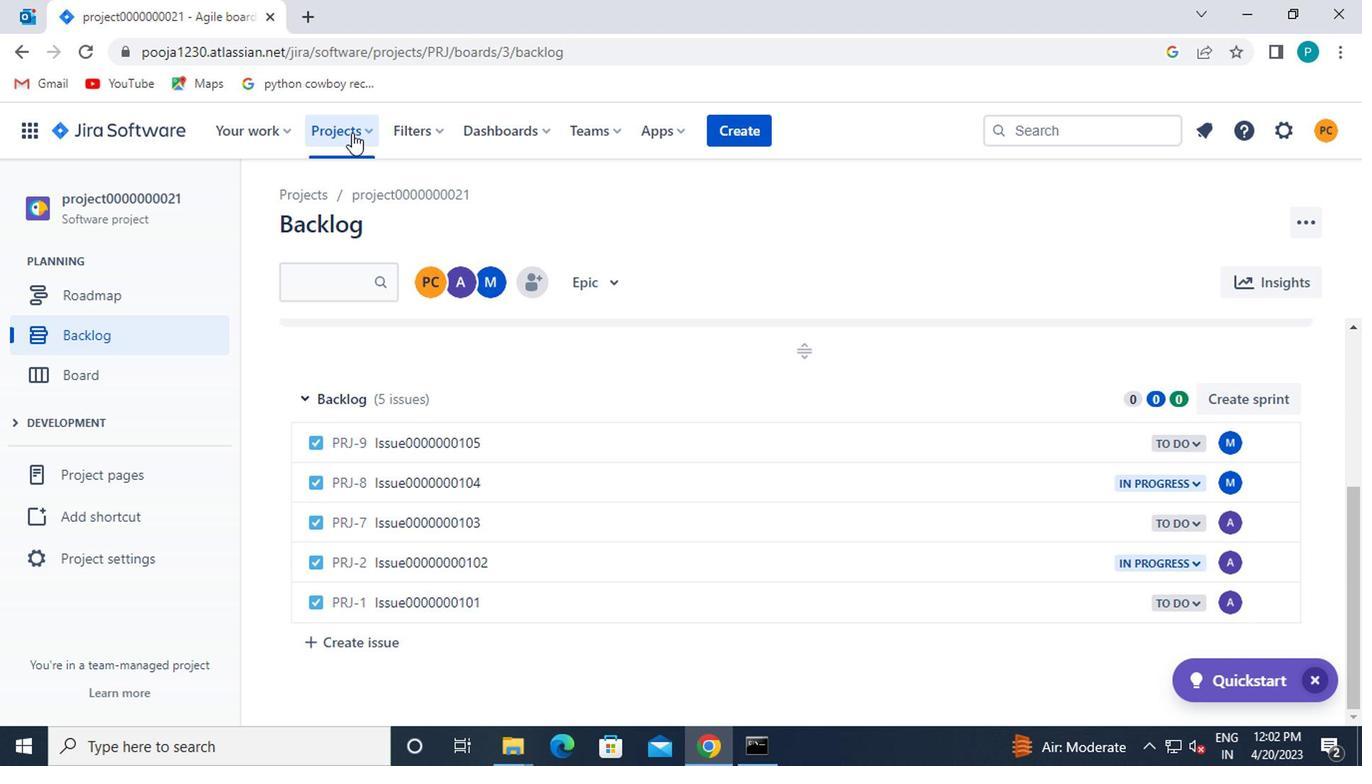 
Action: Mouse moved to (427, 268)
Screenshot: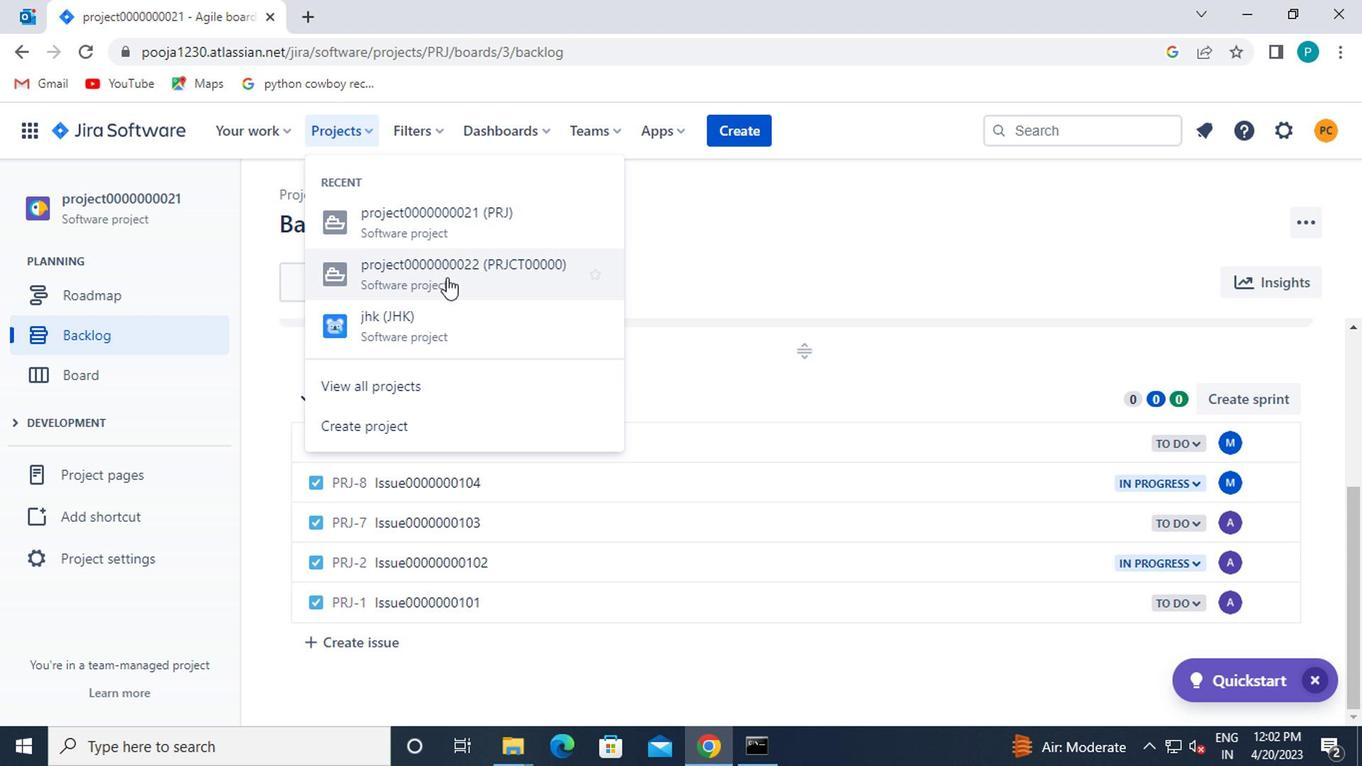 
Action: Mouse pressed left at (427, 268)
Screenshot: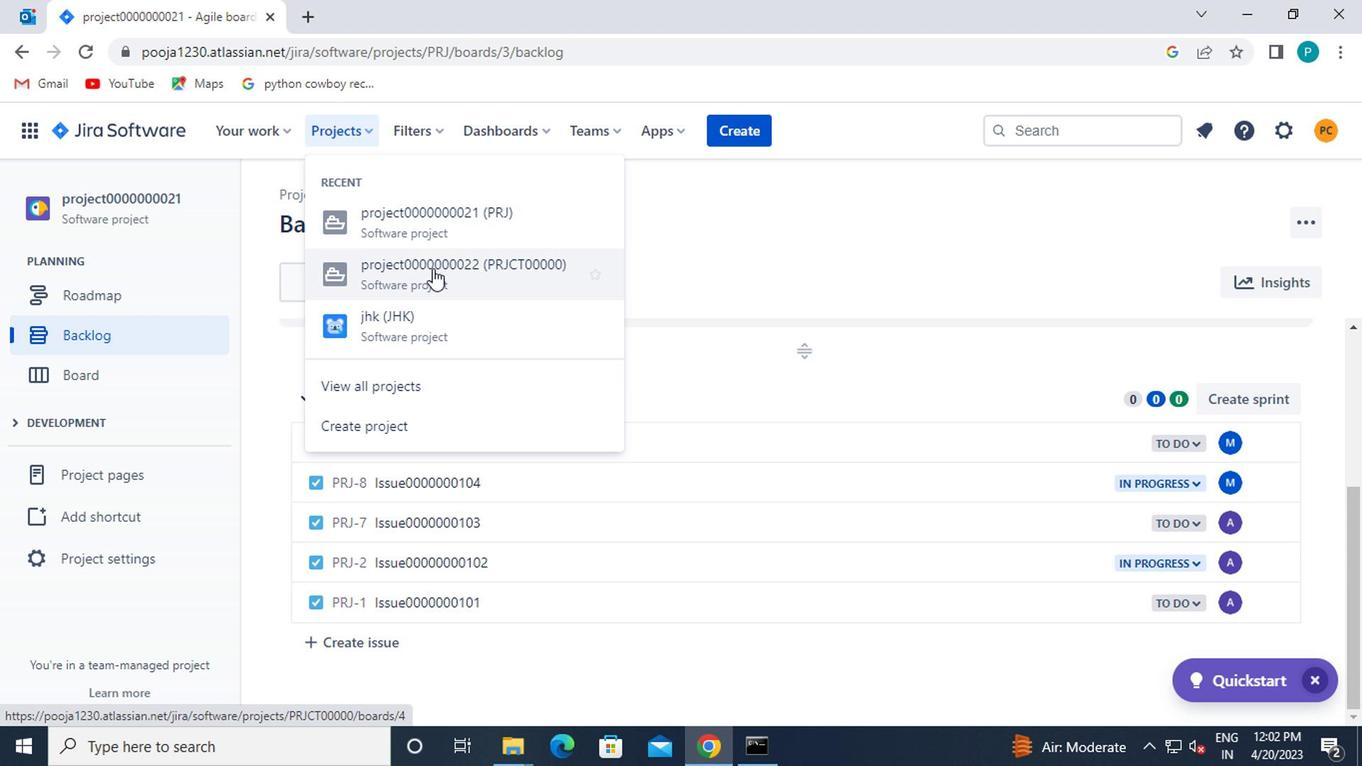 
Action: Mouse moved to (96, 338)
Screenshot: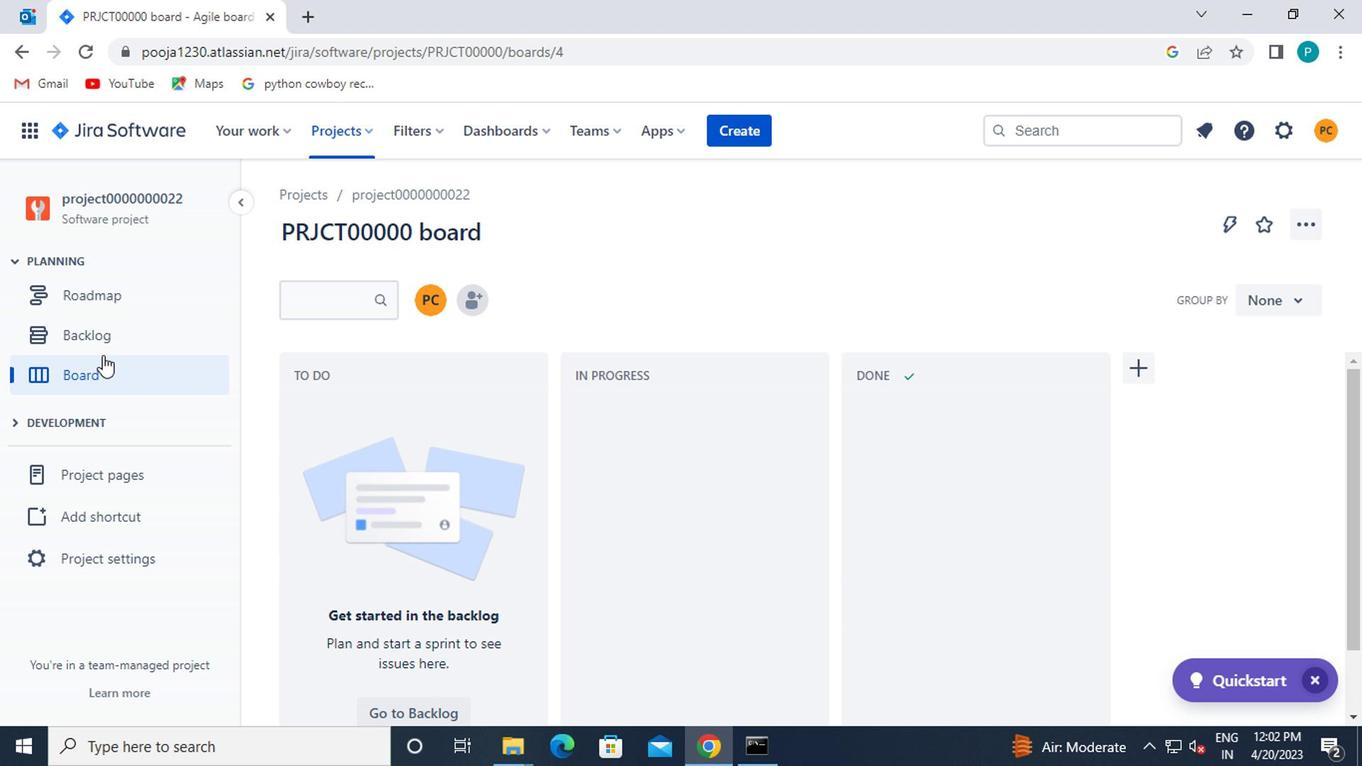 
Action: Mouse pressed left at (96, 338)
Screenshot: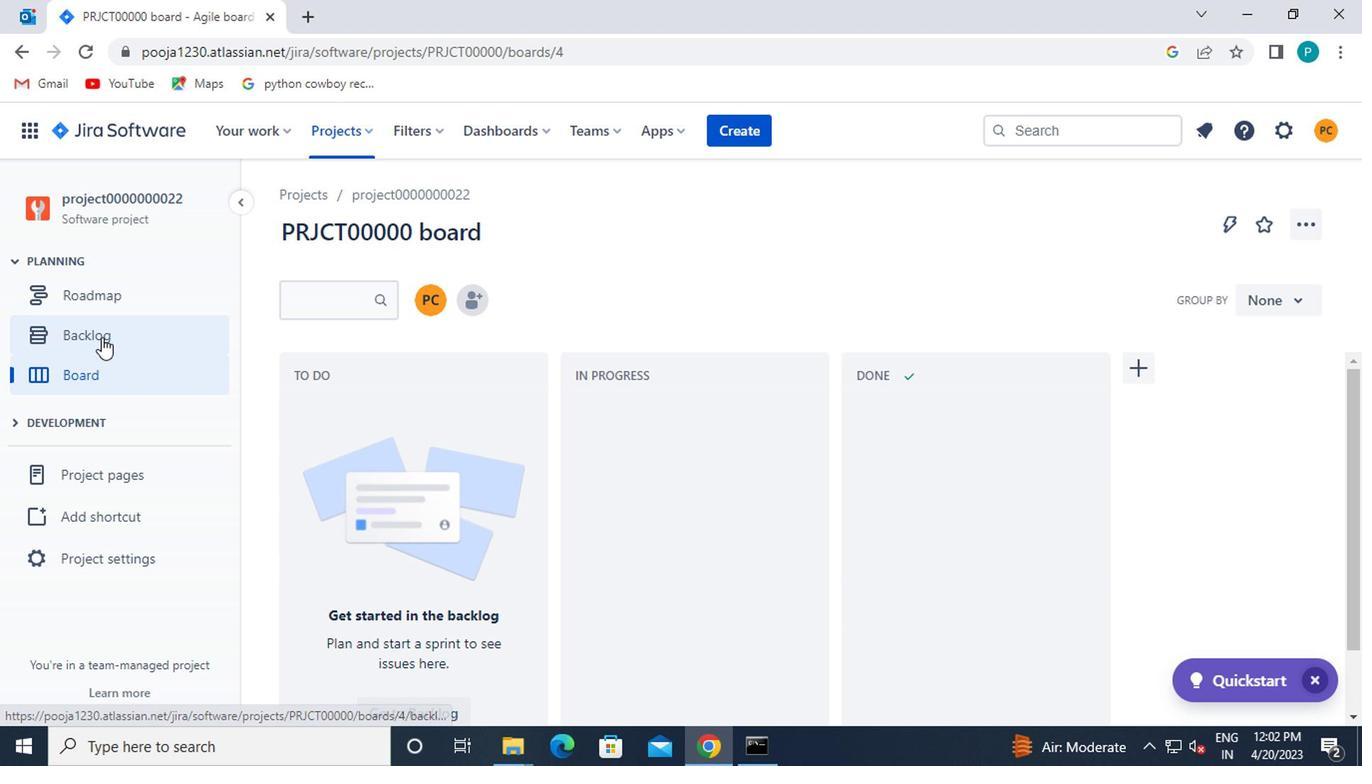 
Action: Mouse moved to (1222, 546)
Screenshot: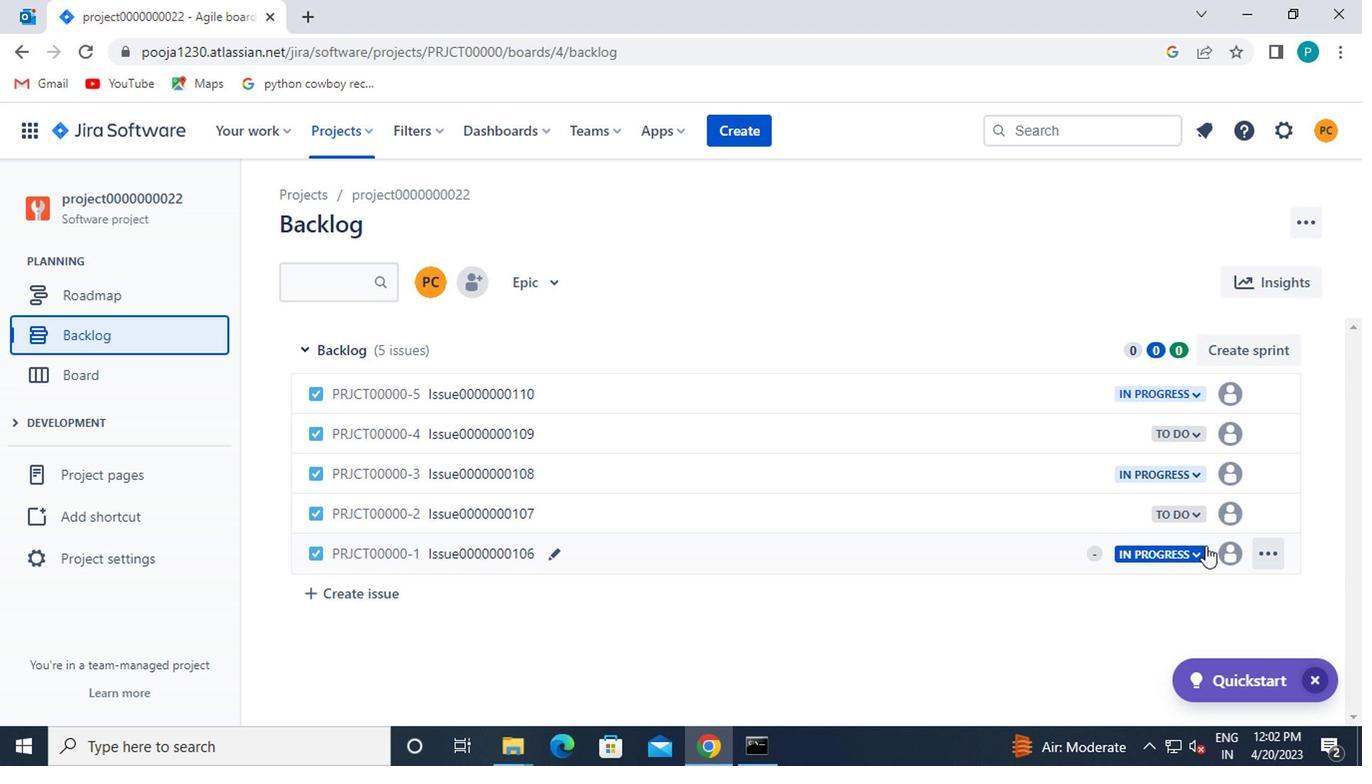 
Action: Mouse pressed left at (1222, 546)
Screenshot: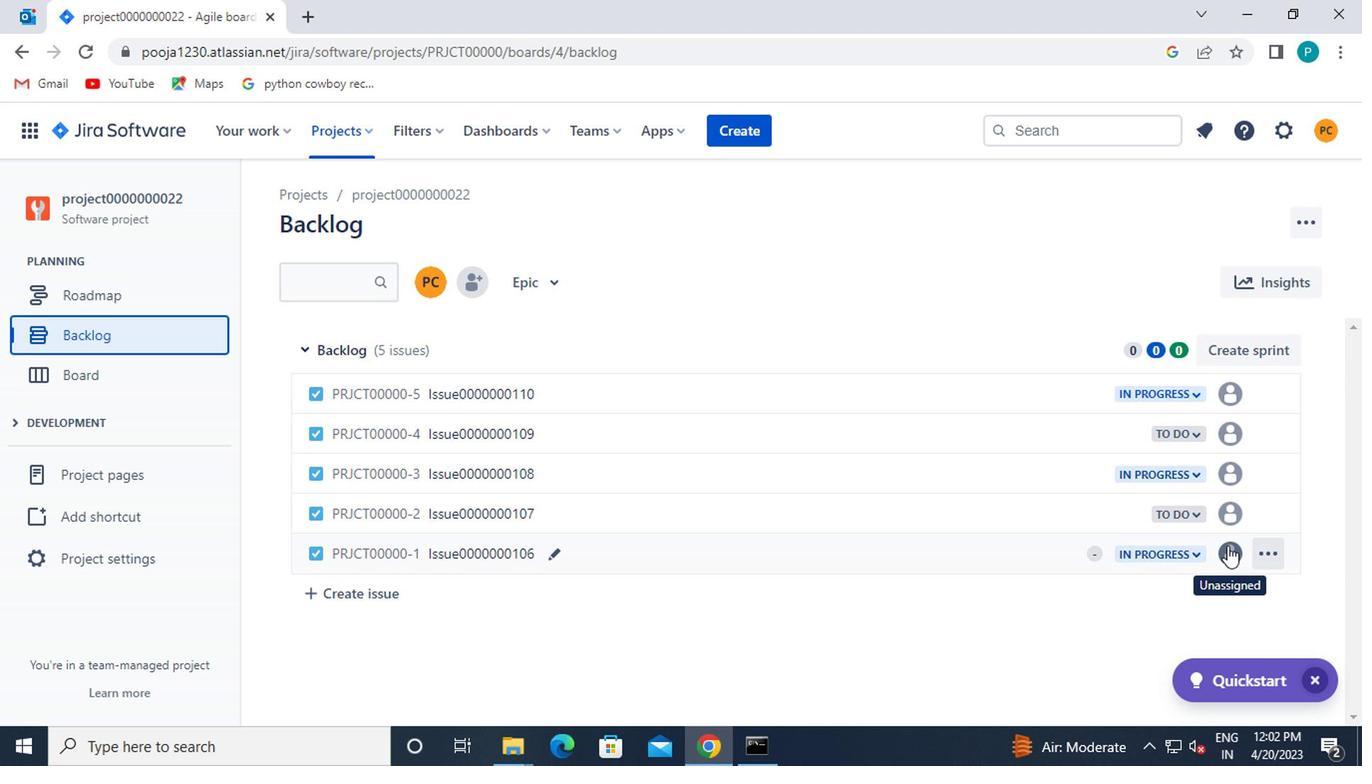 
Action: Mouse moved to (994, 551)
Screenshot: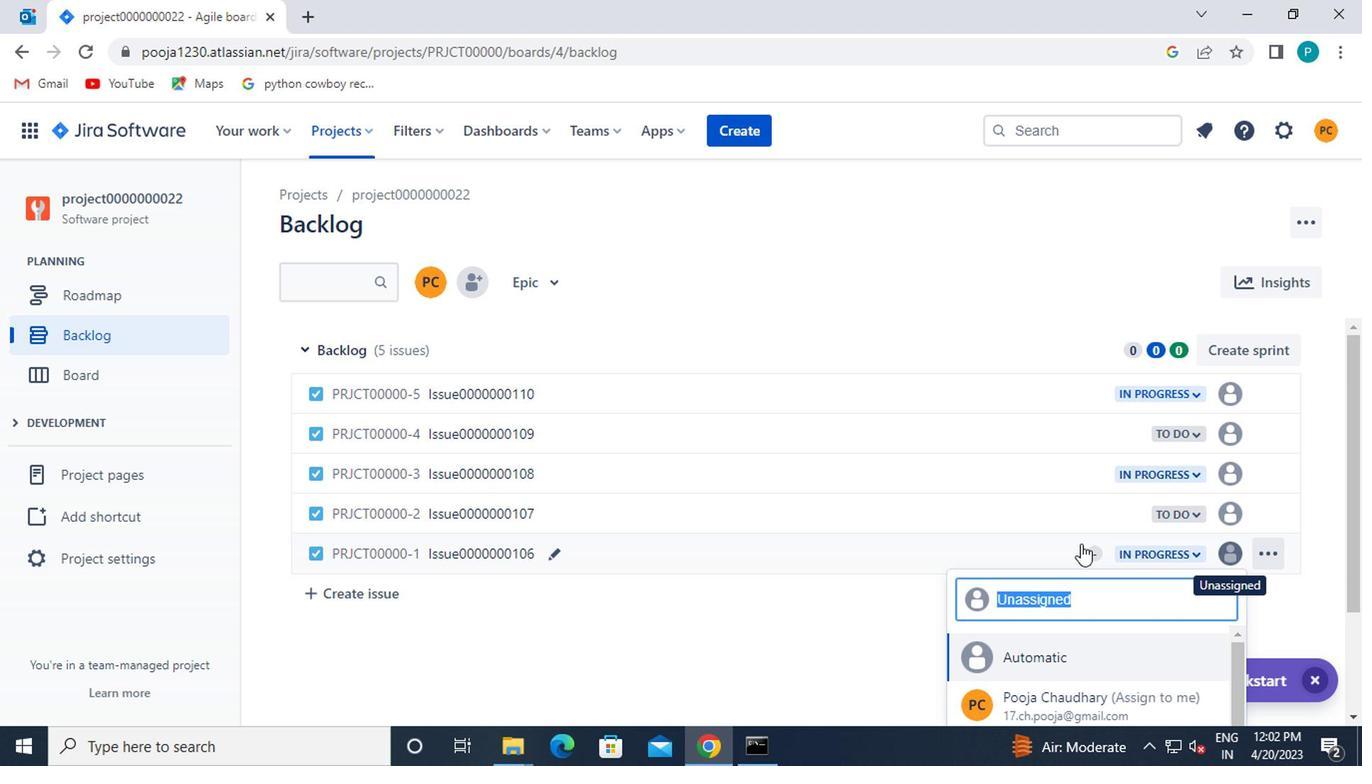 
Action: Mouse scrolled (994, 551) with delta (0, 0)
Screenshot: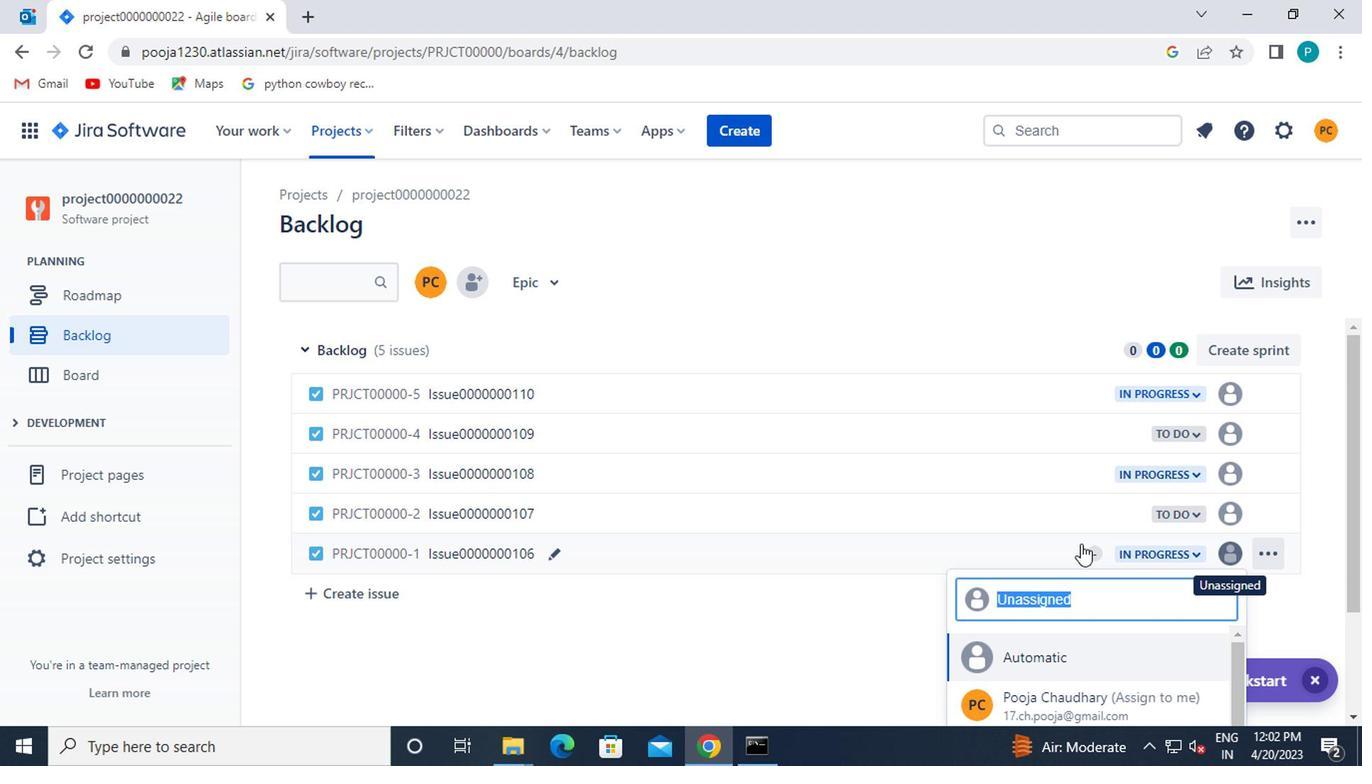 
Action: Mouse moved to (988, 573)
Screenshot: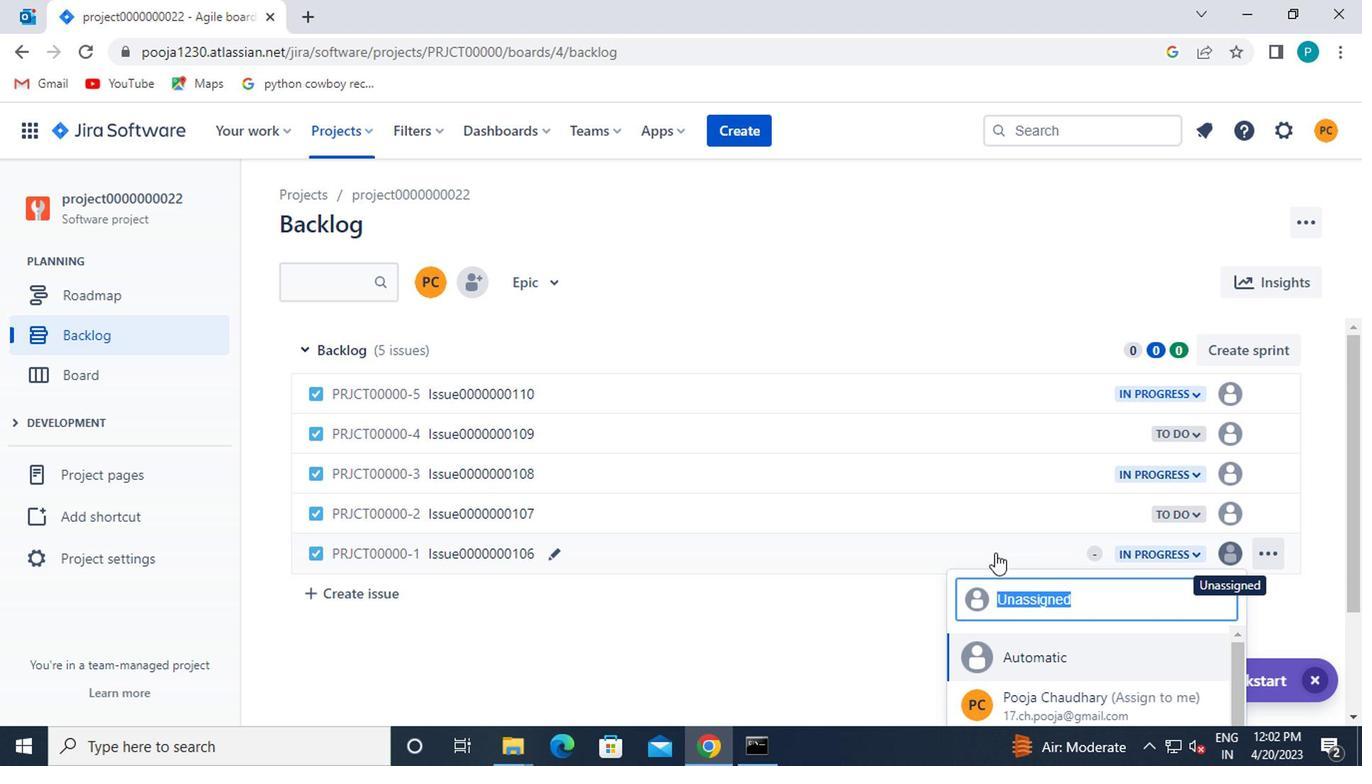 
Action: Mouse scrolled (988, 573) with delta (0, 0)
Screenshot: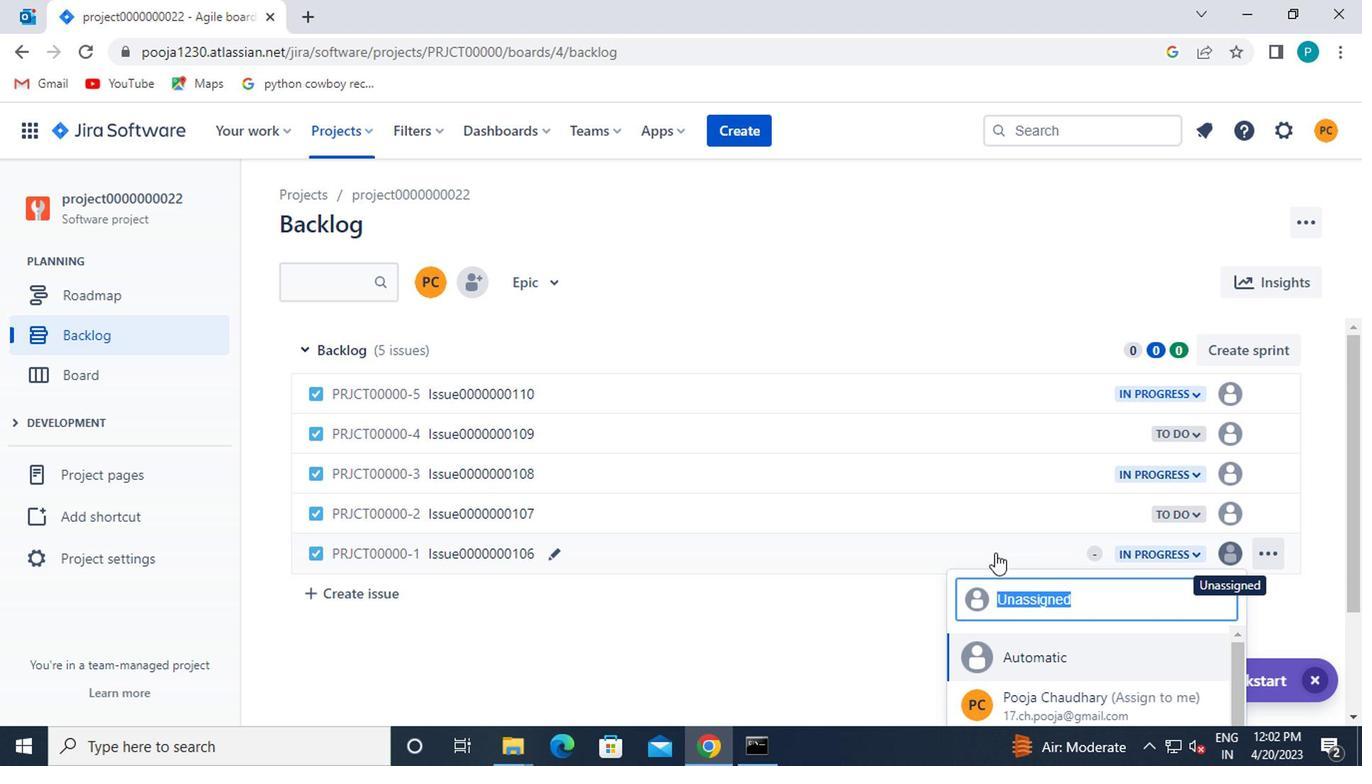 
Action: Mouse moved to (989, 578)
Screenshot: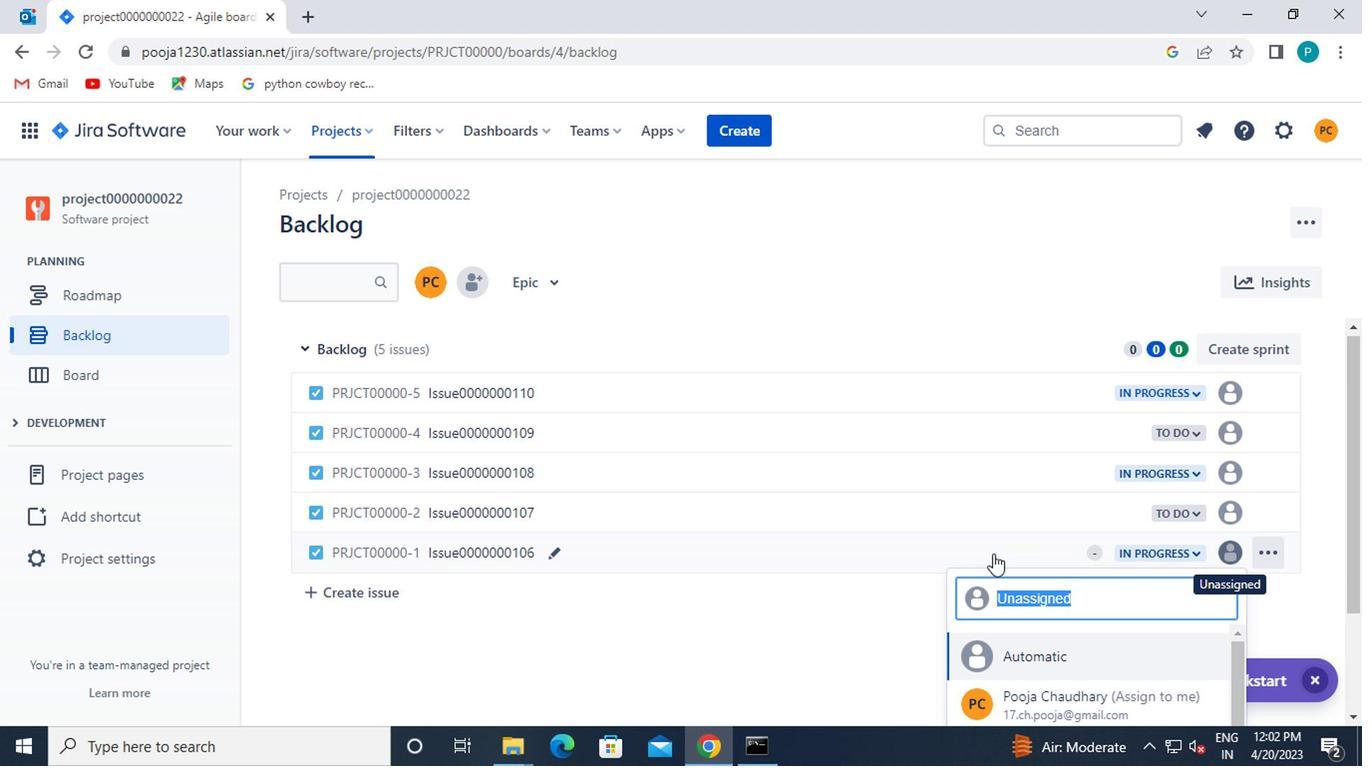 
Action: Mouse scrolled (989, 576) with delta (0, -1)
Screenshot: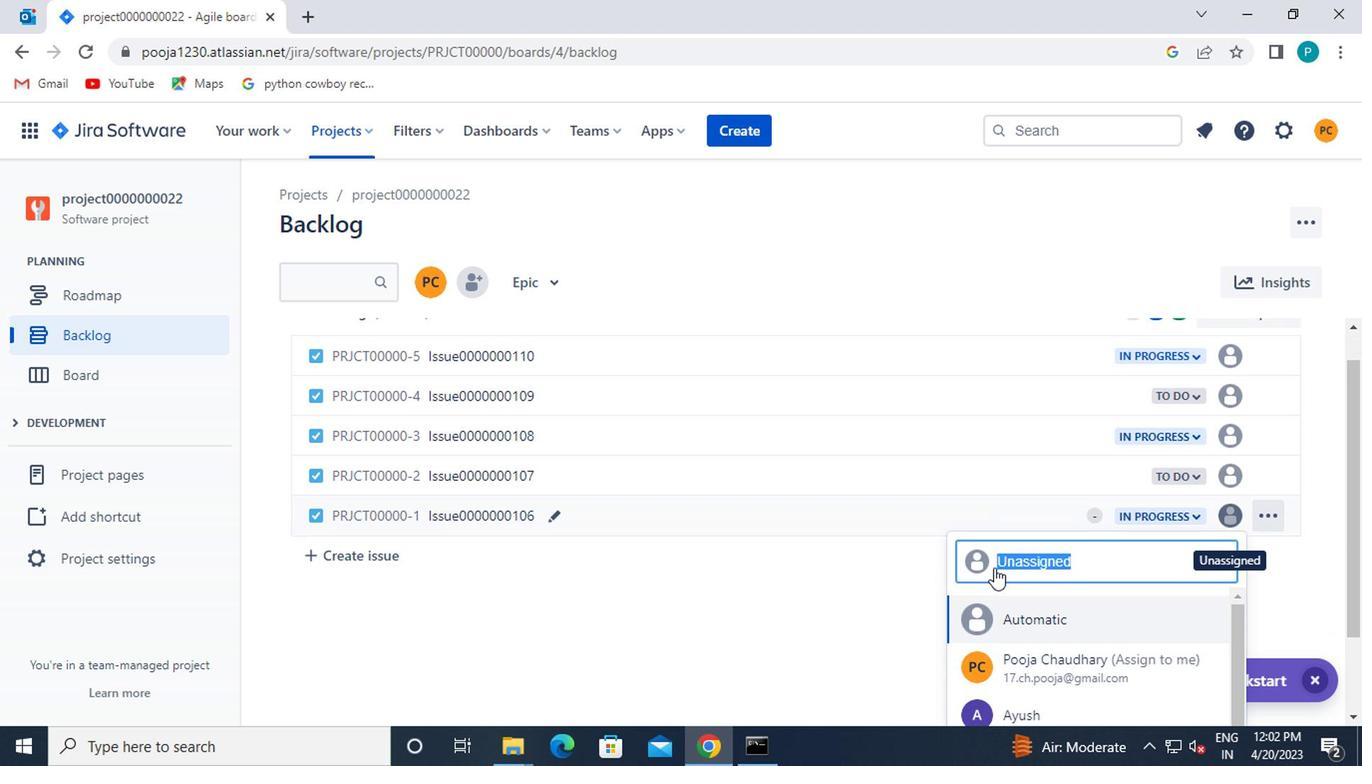 
Action: Mouse moved to (1021, 648)
Screenshot: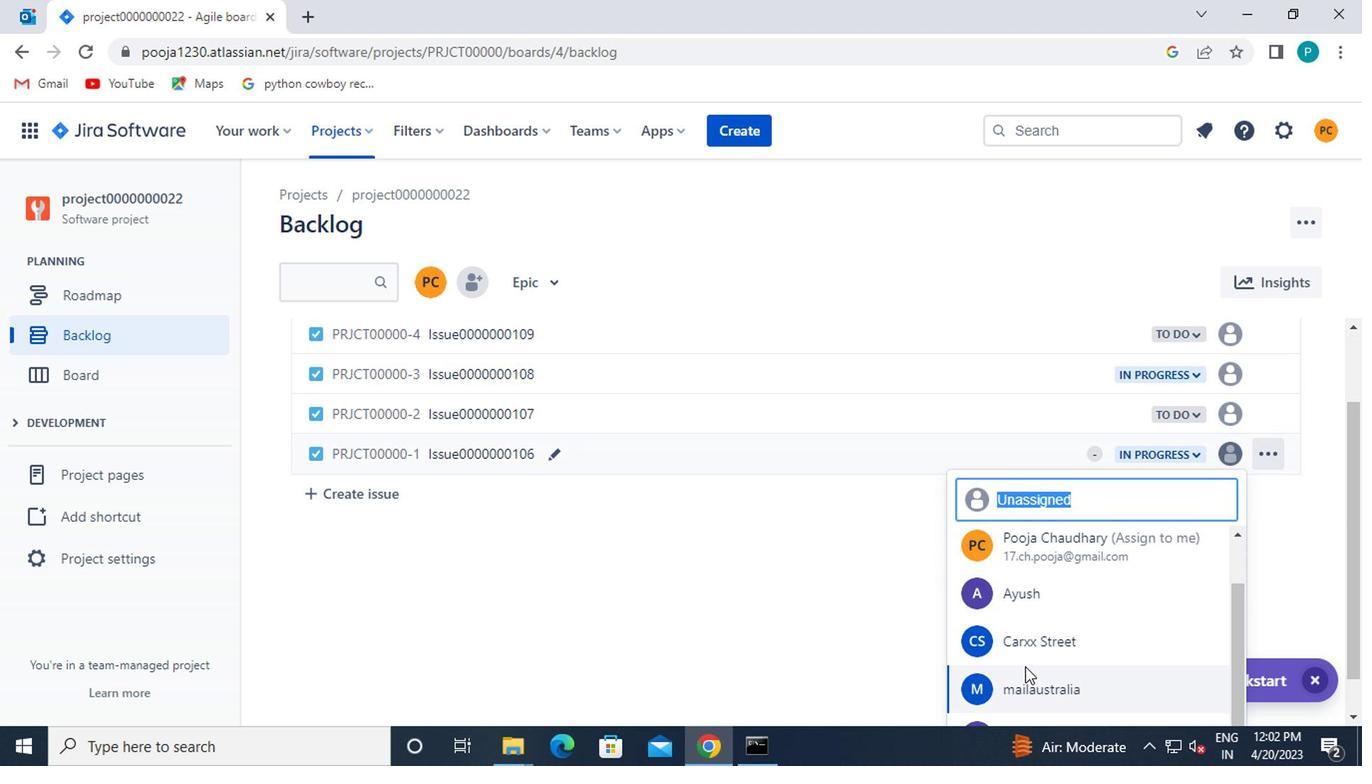 
Action: Mouse pressed left at (1021, 648)
Screenshot: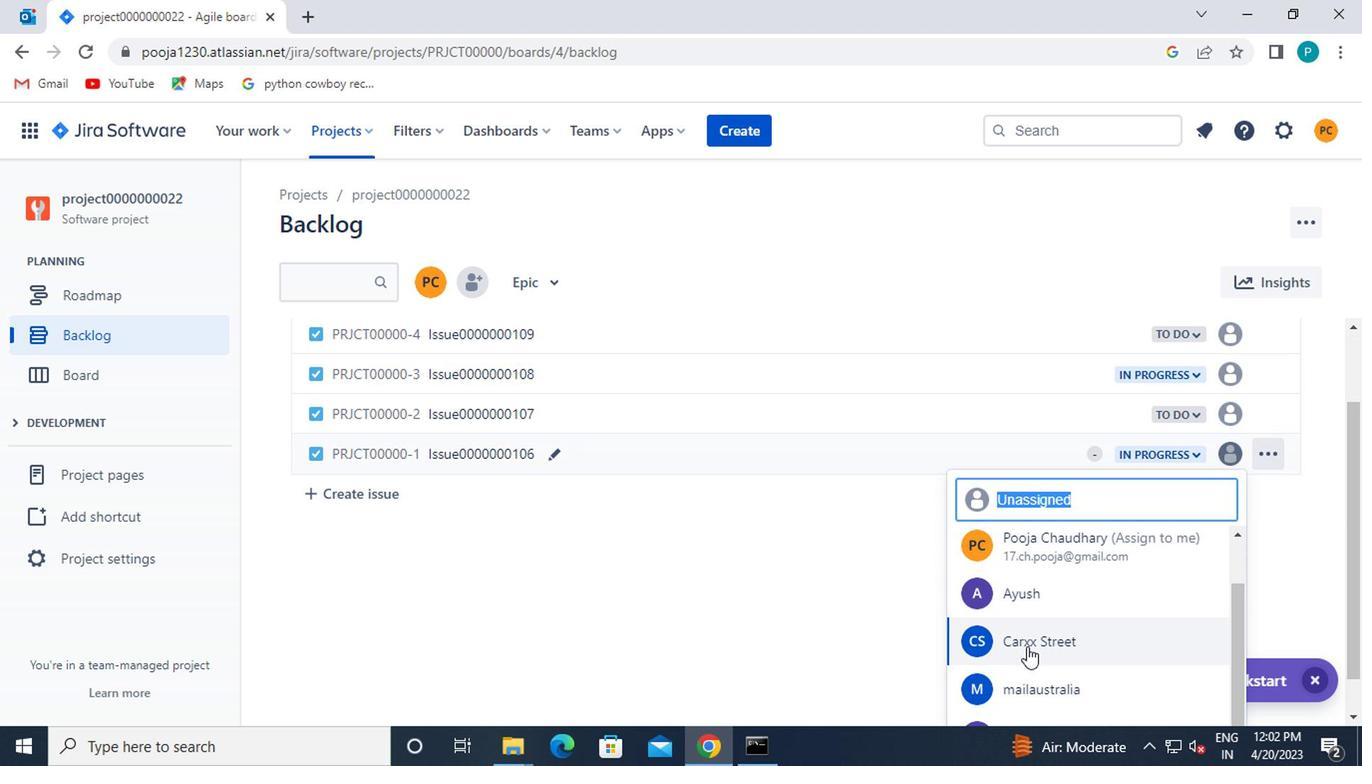 
Action: Mouse moved to (1228, 512)
Screenshot: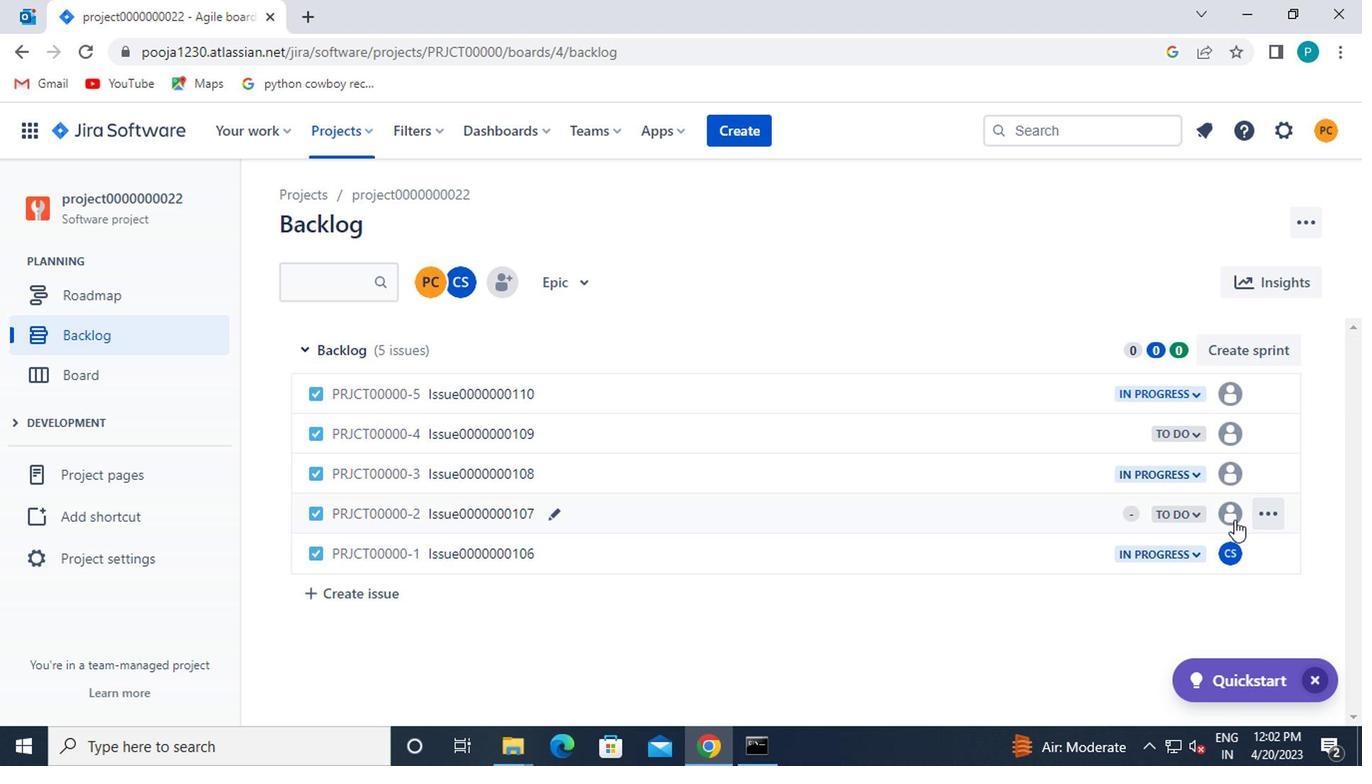 
Action: Mouse pressed left at (1228, 512)
Screenshot: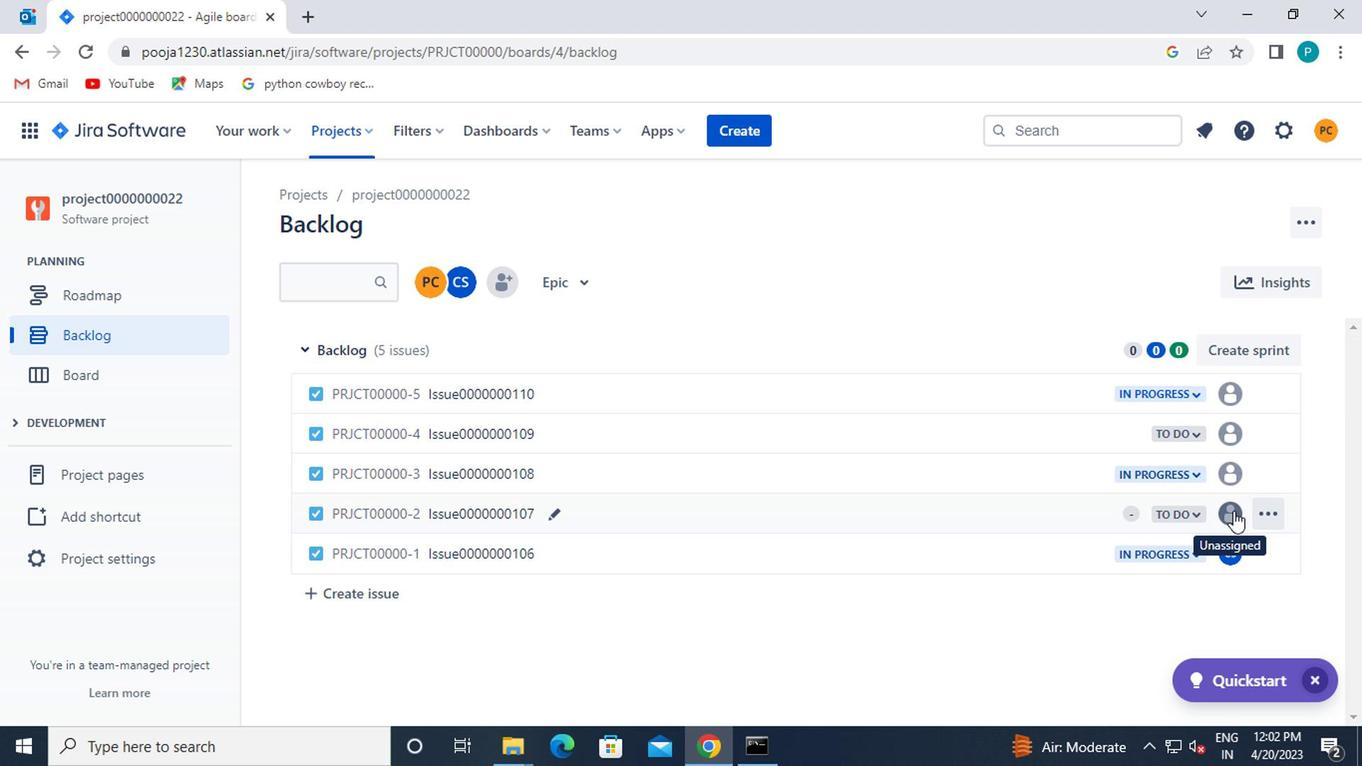 
Action: Mouse moved to (1088, 593)
Screenshot: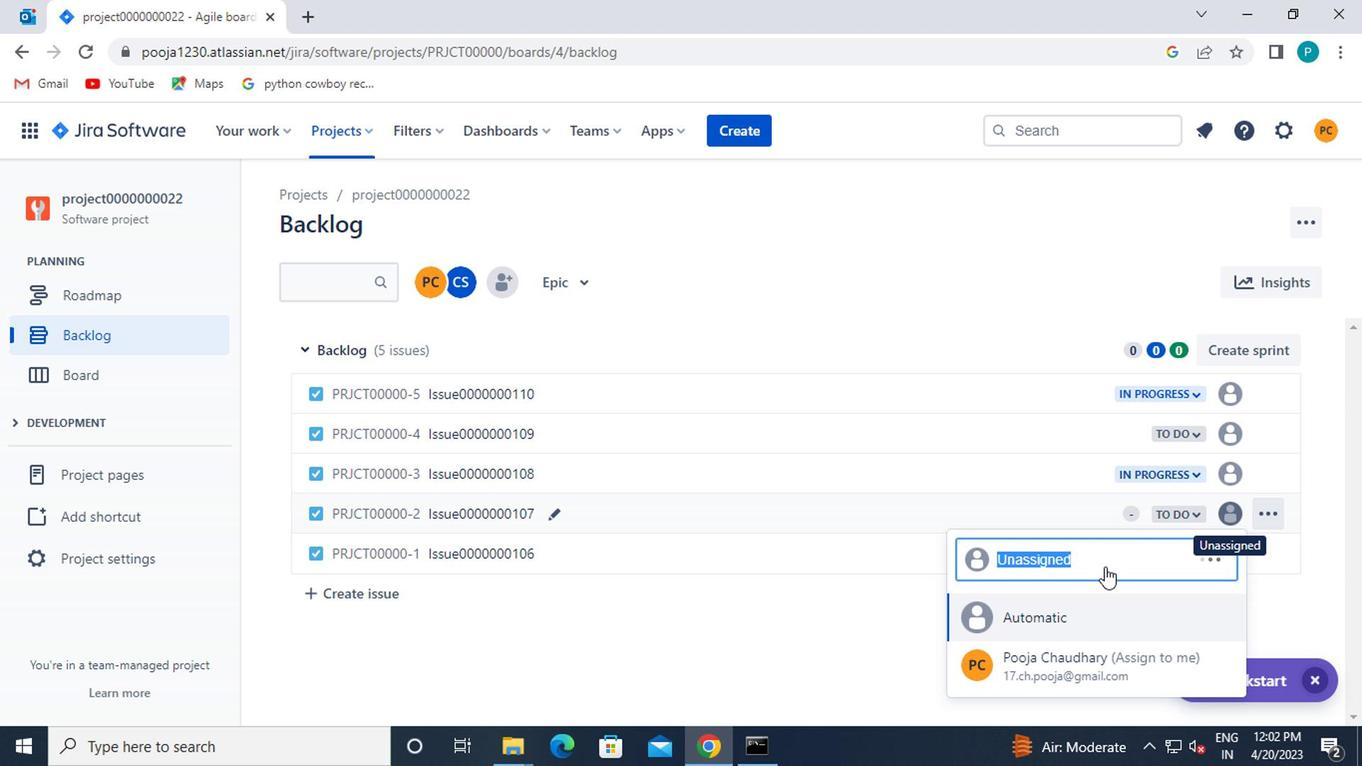 
Action: Mouse scrolled (1088, 593) with delta (0, 0)
Screenshot: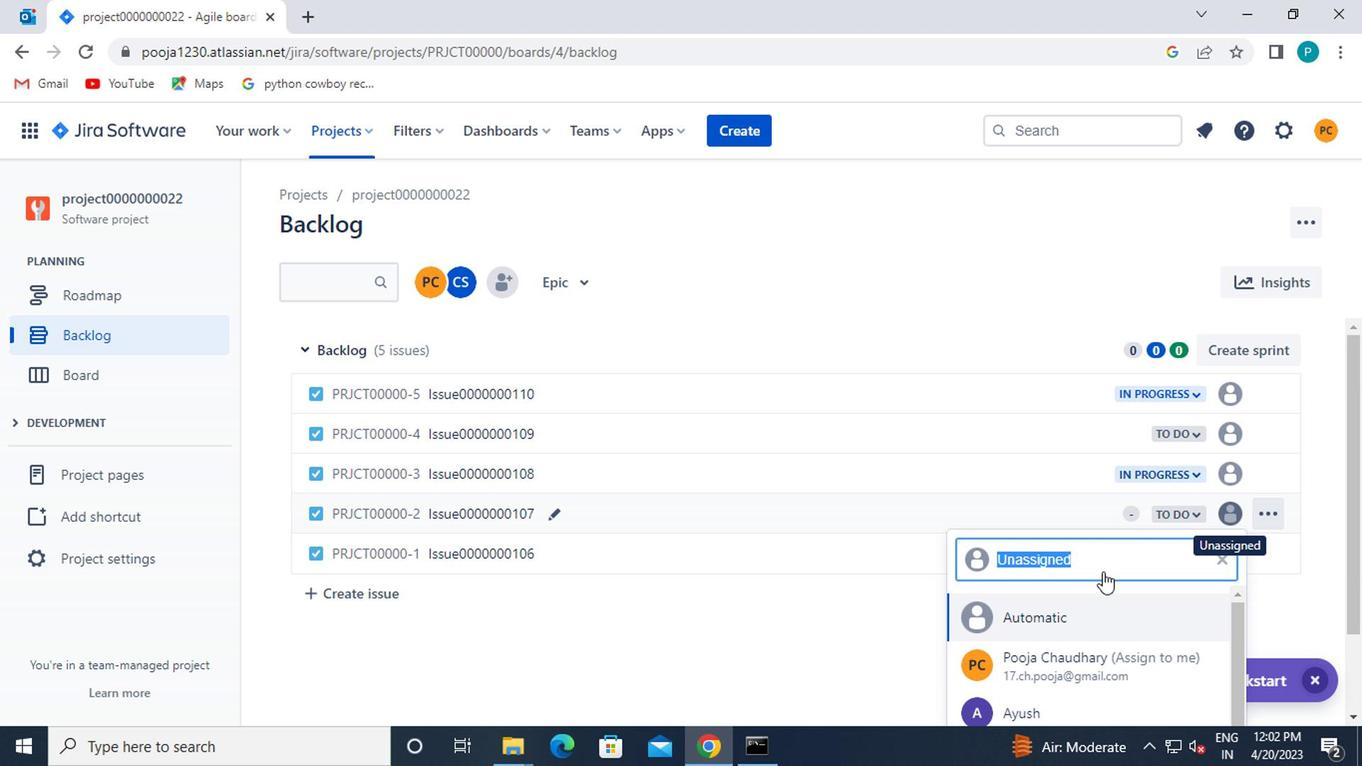 
Action: Mouse moved to (1088, 595)
Screenshot: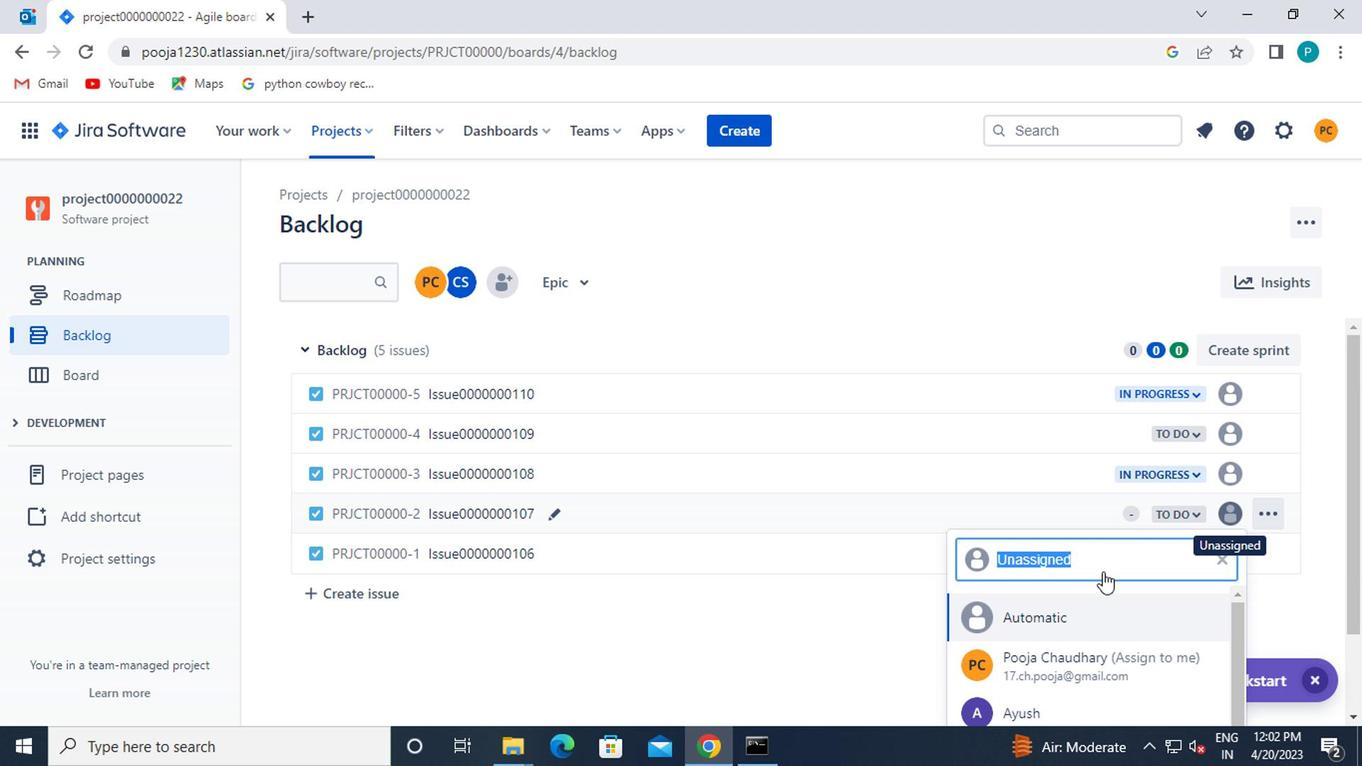 
Action: Mouse scrolled (1088, 595) with delta (0, 0)
Screenshot: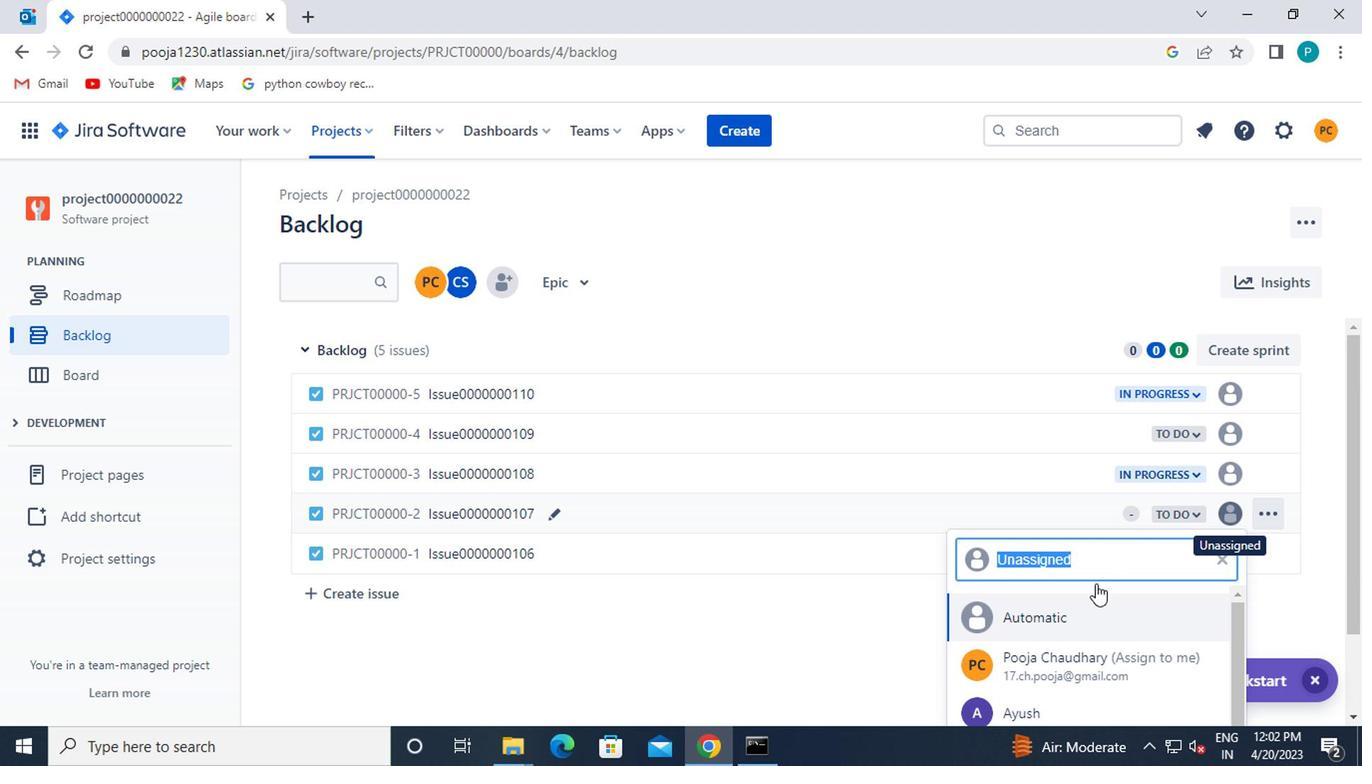 
Action: Mouse moved to (1087, 607)
Screenshot: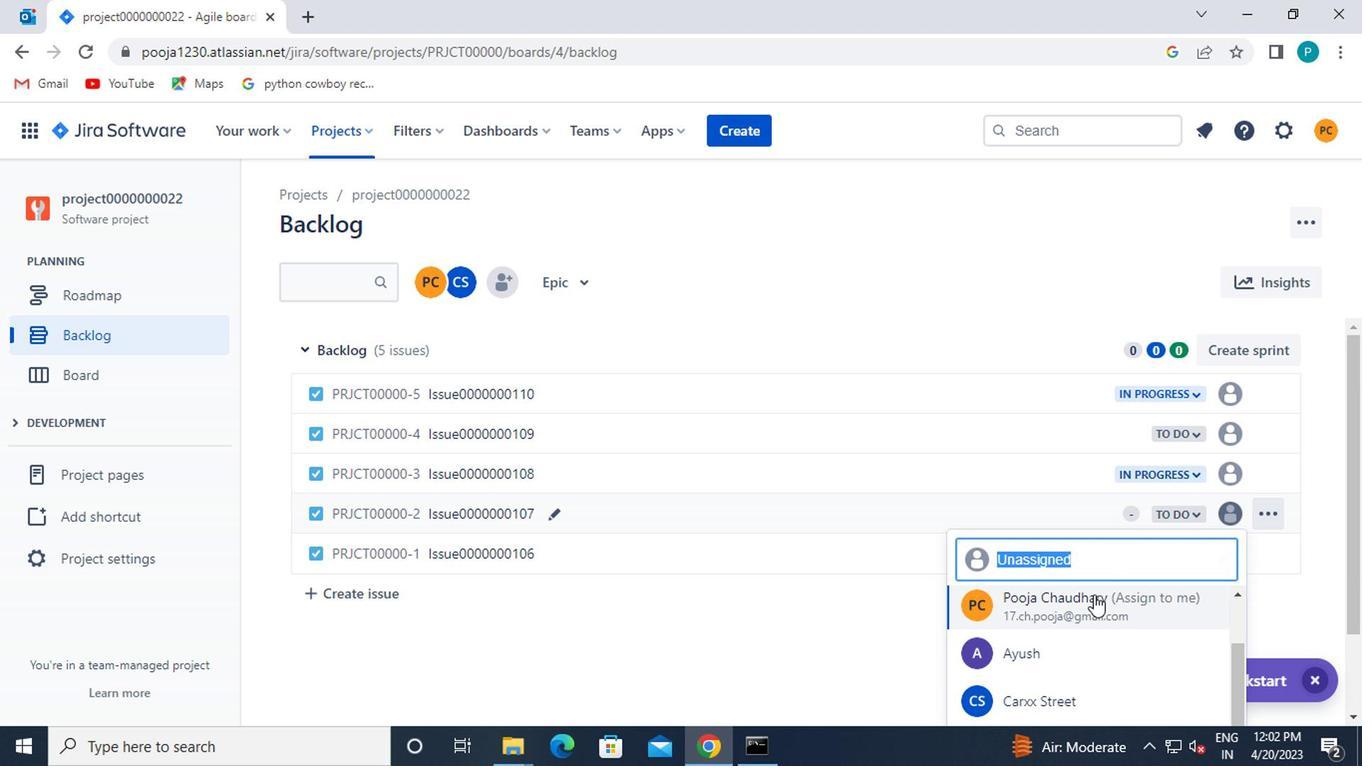 
Action: Mouse scrolled (1087, 605) with delta (0, -1)
Screenshot: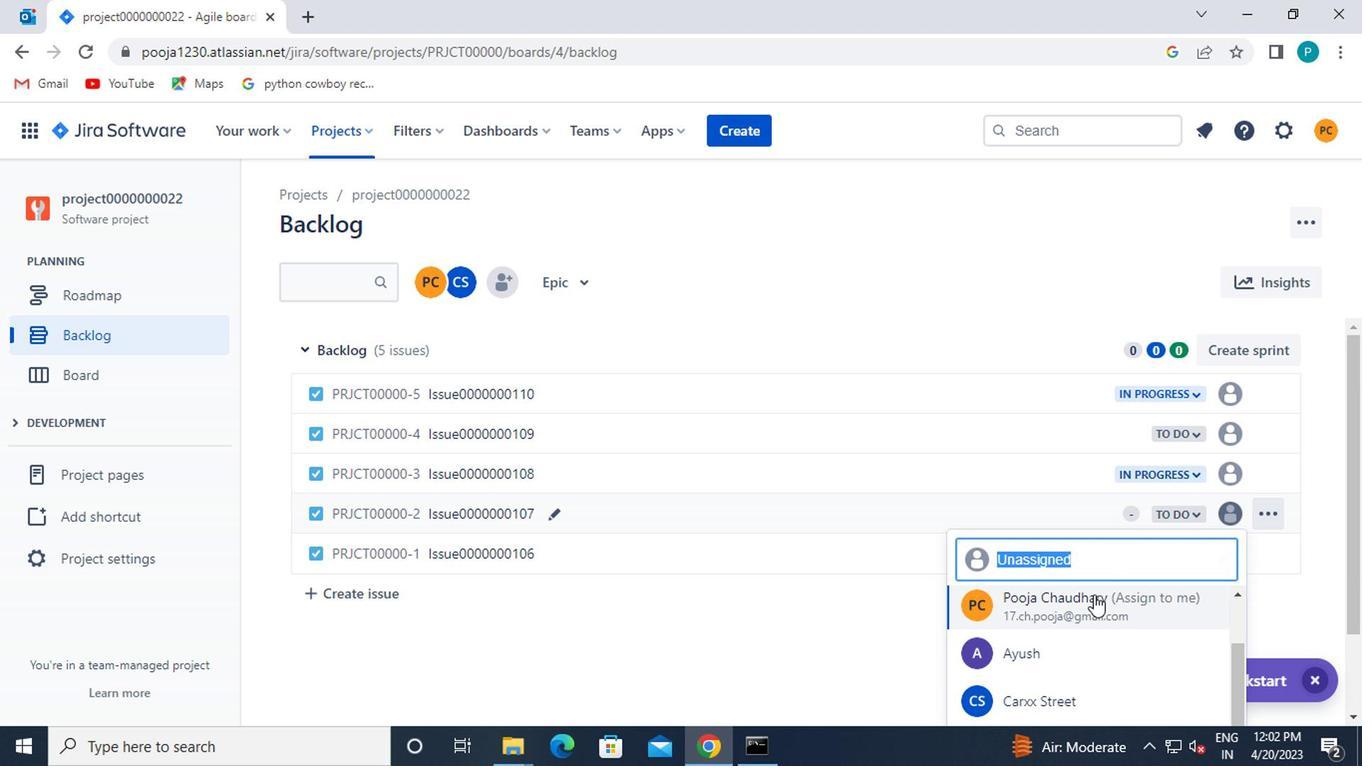 
Action: Mouse moved to (1069, 700)
Screenshot: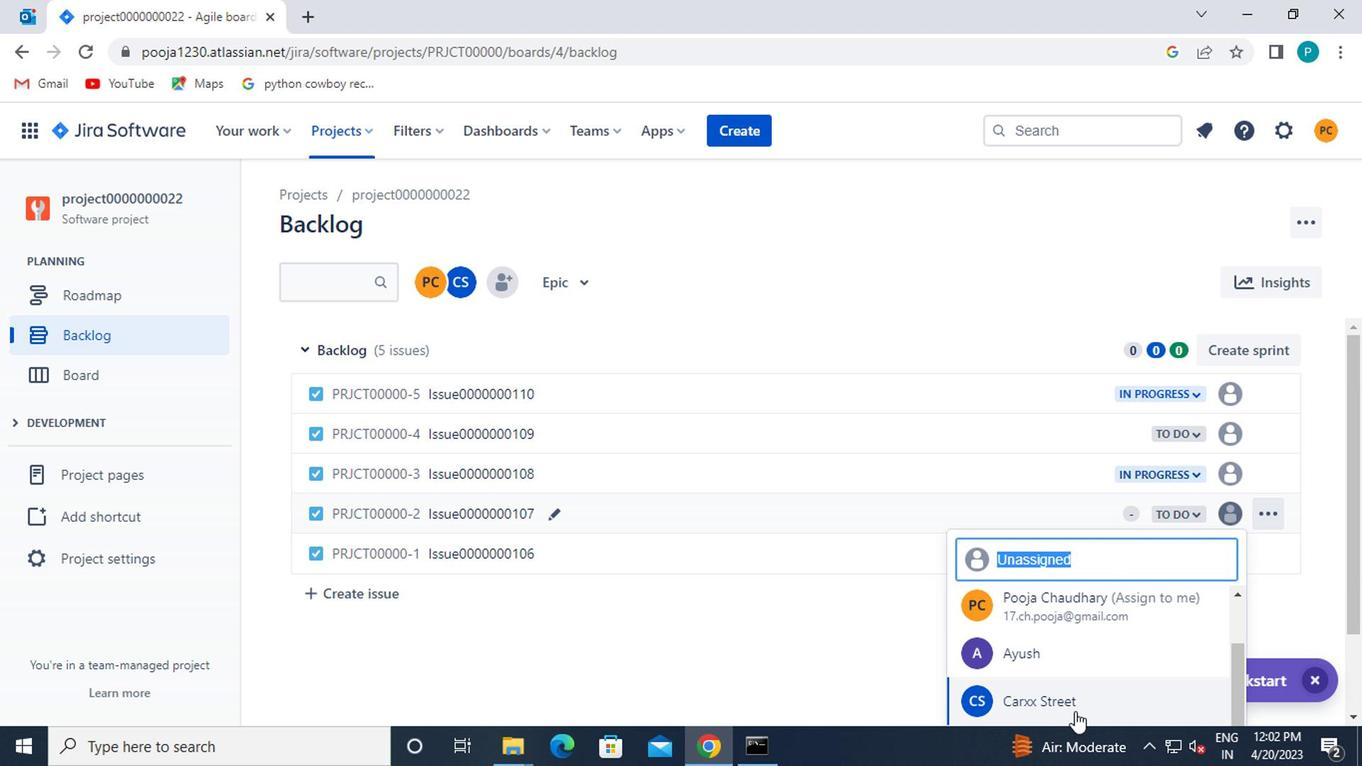 
Action: Mouse pressed left at (1069, 700)
Screenshot: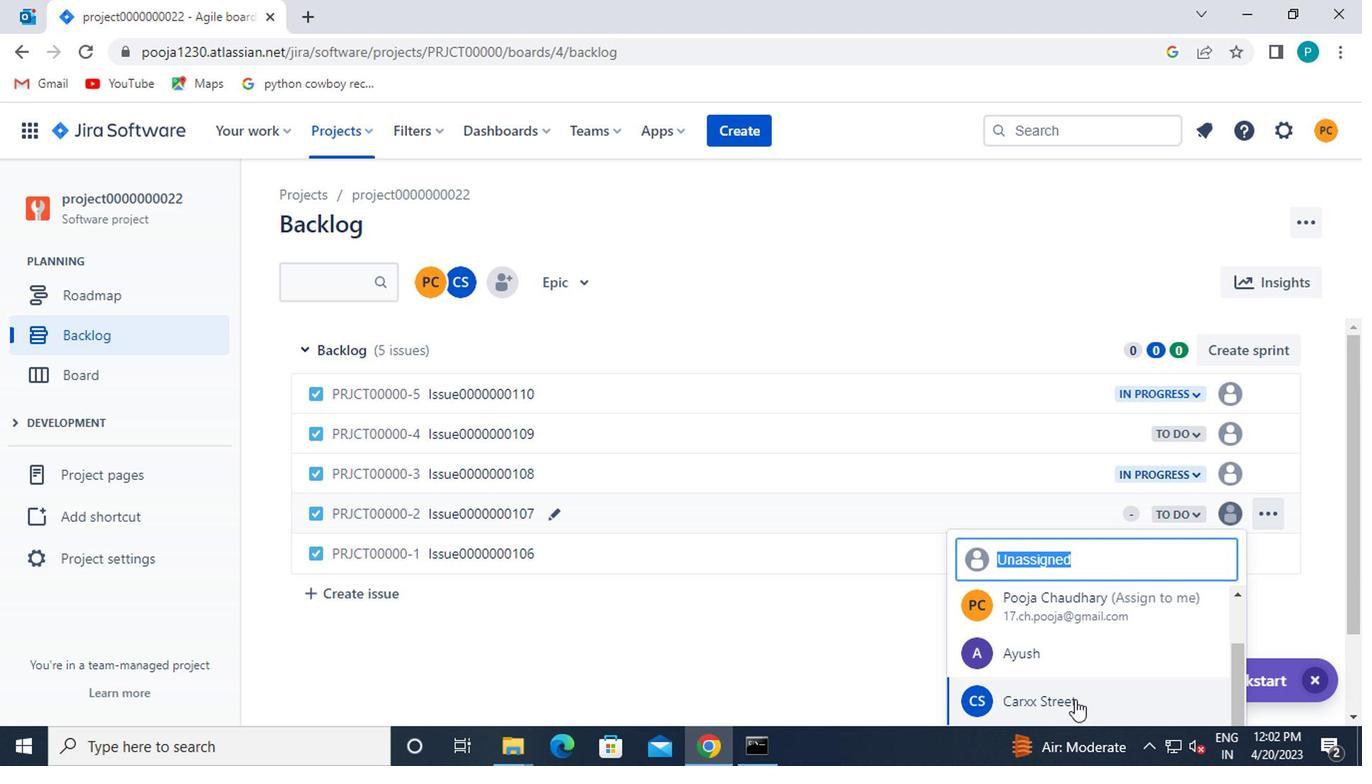 
Action: Mouse moved to (1067, 676)
Screenshot: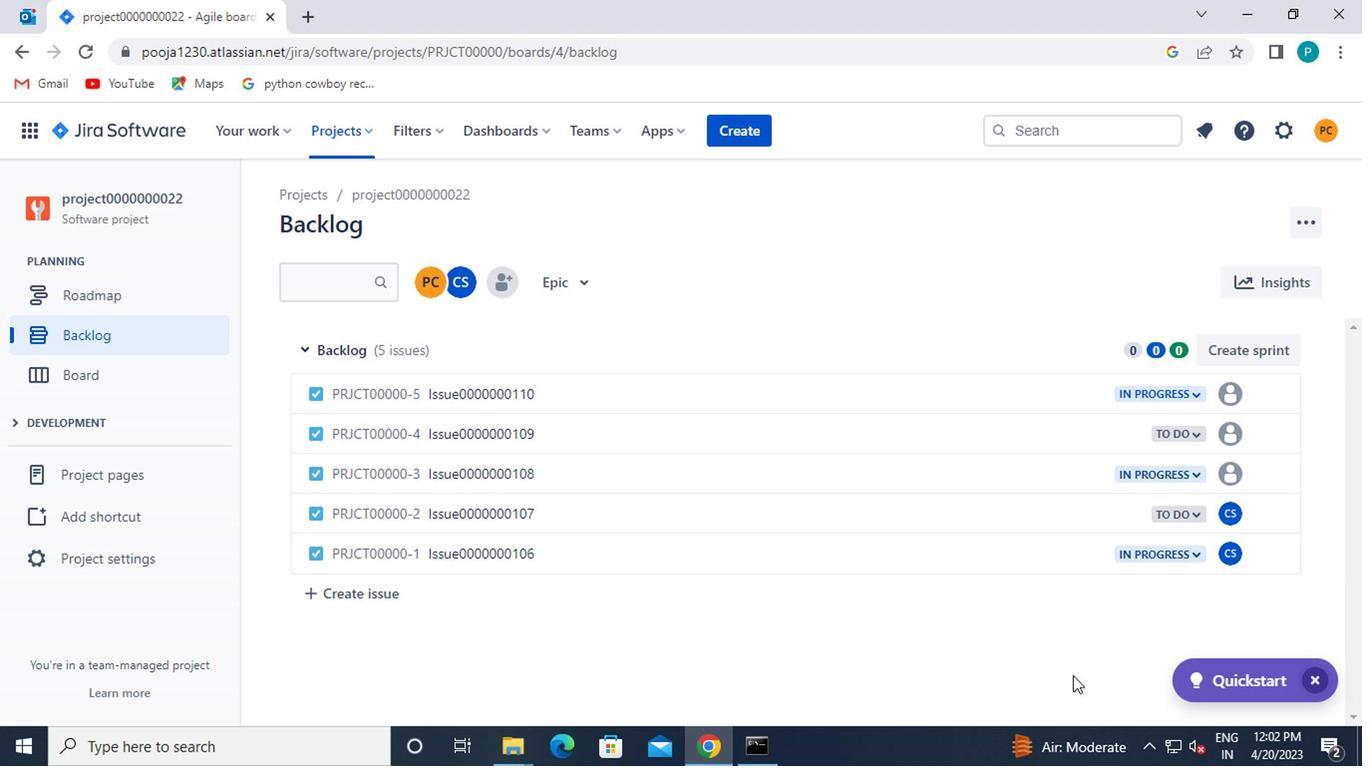 
